 Task: Open Card Video Performance Review in Board Human Resources Management to Workspace Content Marketing Agencies and add a team member Softage.1@softage.net, a label Orange, a checklist Mixology, an attachment from Trello, a color Orange and finally, add a card description 'Conduct team training session on effective conflict management and resolution' and a comment 'Given the potential complexity of this task, let us ensure that we have a clear plan and process in place before beginning.'. Add a start date 'Jan 01, 1900' with a due date 'Jan 08, 1900'
Action: Mouse moved to (225, 169)
Screenshot: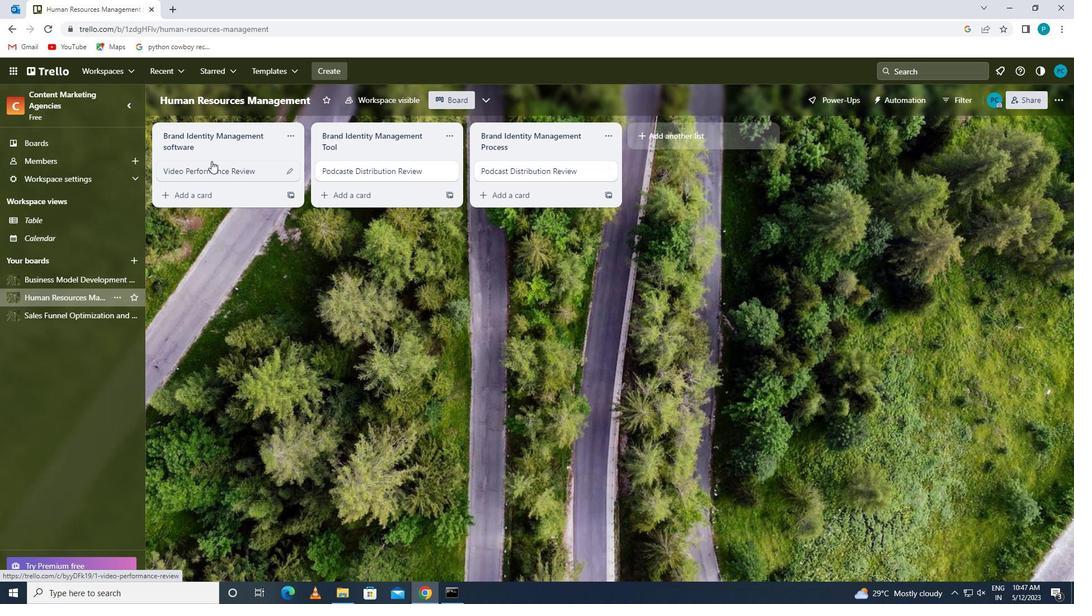 
Action: Mouse pressed left at (225, 169)
Screenshot: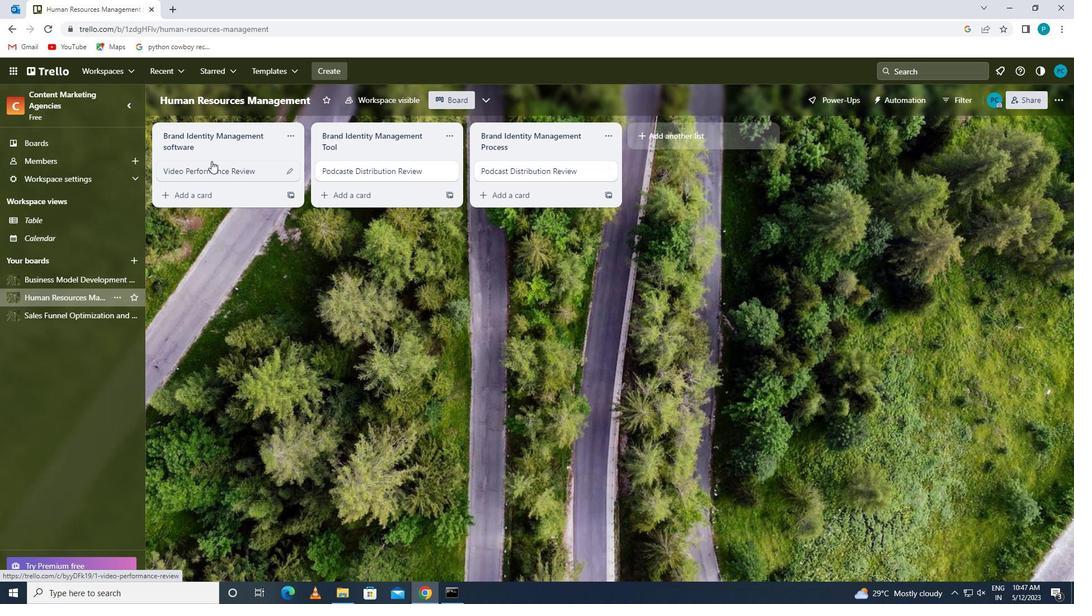 
Action: Mouse moved to (659, 156)
Screenshot: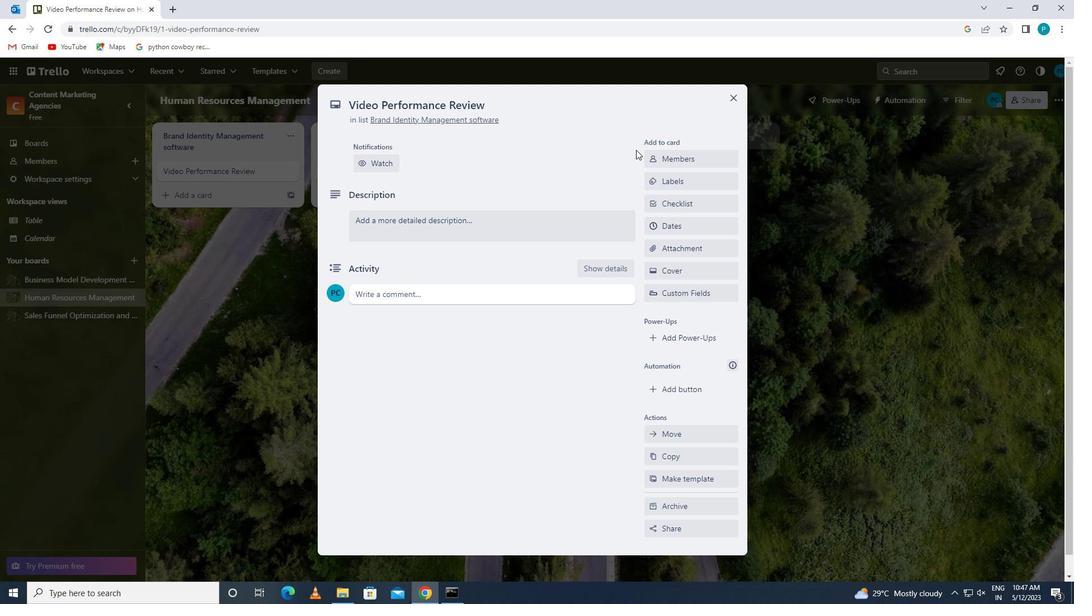 
Action: Mouse pressed left at (659, 156)
Screenshot: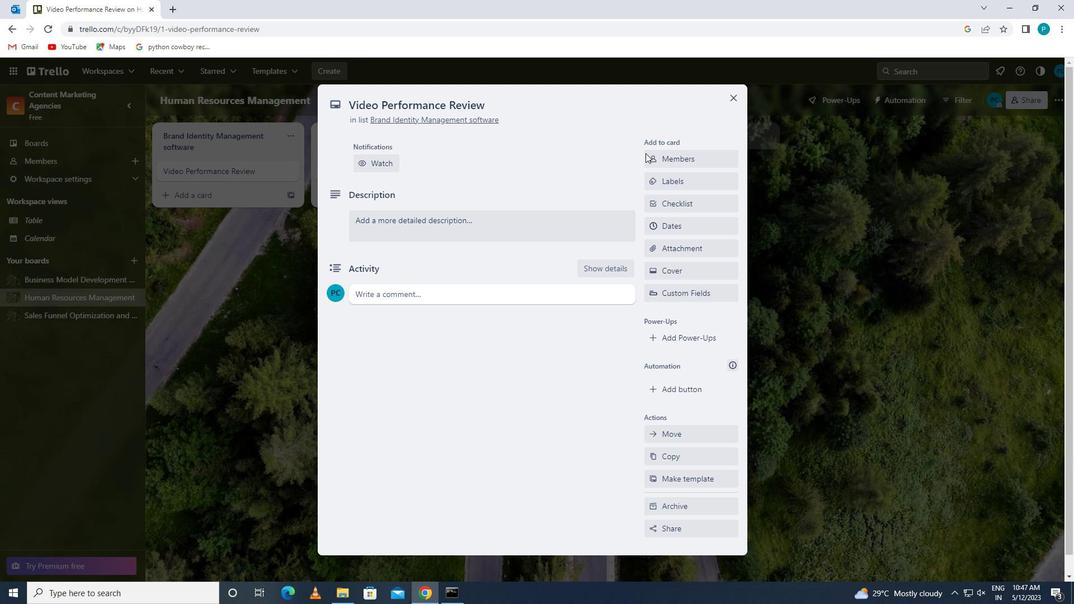 
Action: Mouse moved to (656, 212)
Screenshot: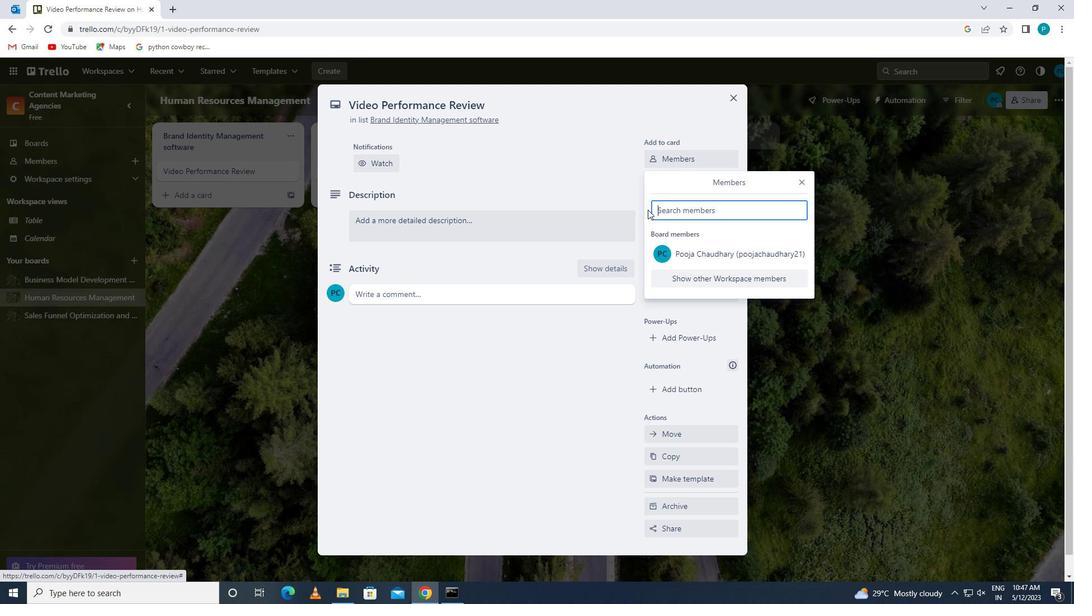 
Action: Mouse pressed left at (656, 212)
Screenshot: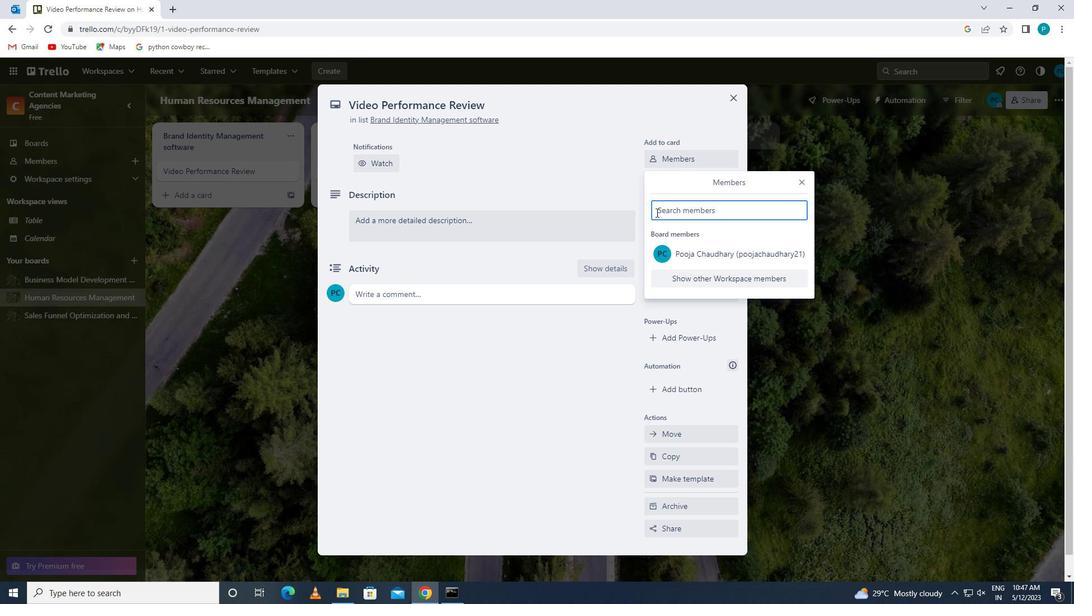 
Action: Key pressed <Key.caps_lock>s<Key.caps_lock>oftage.1
Screenshot: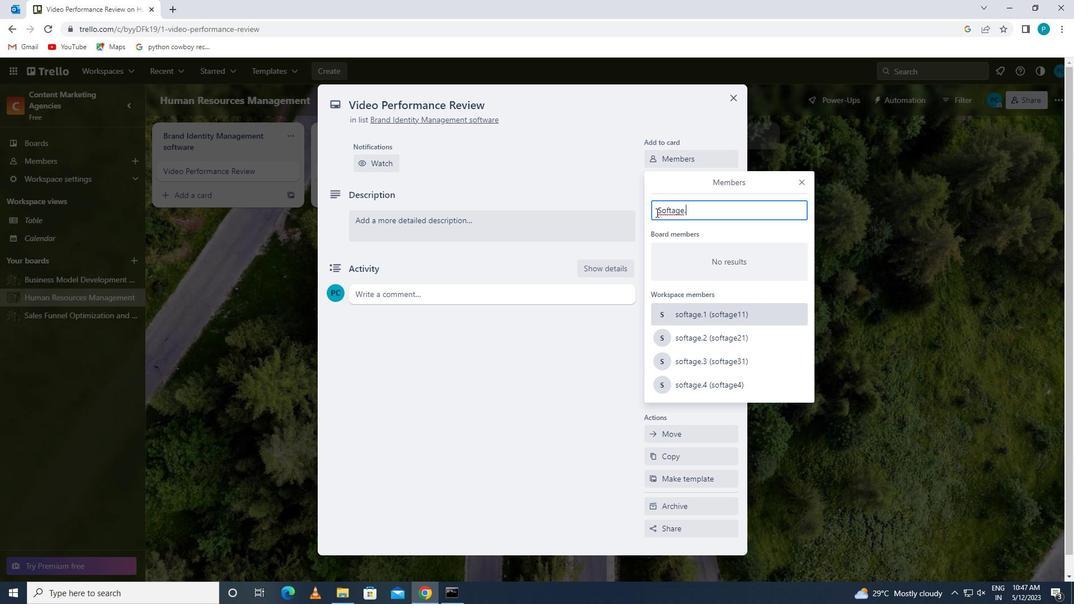 
Action: Mouse moved to (714, 315)
Screenshot: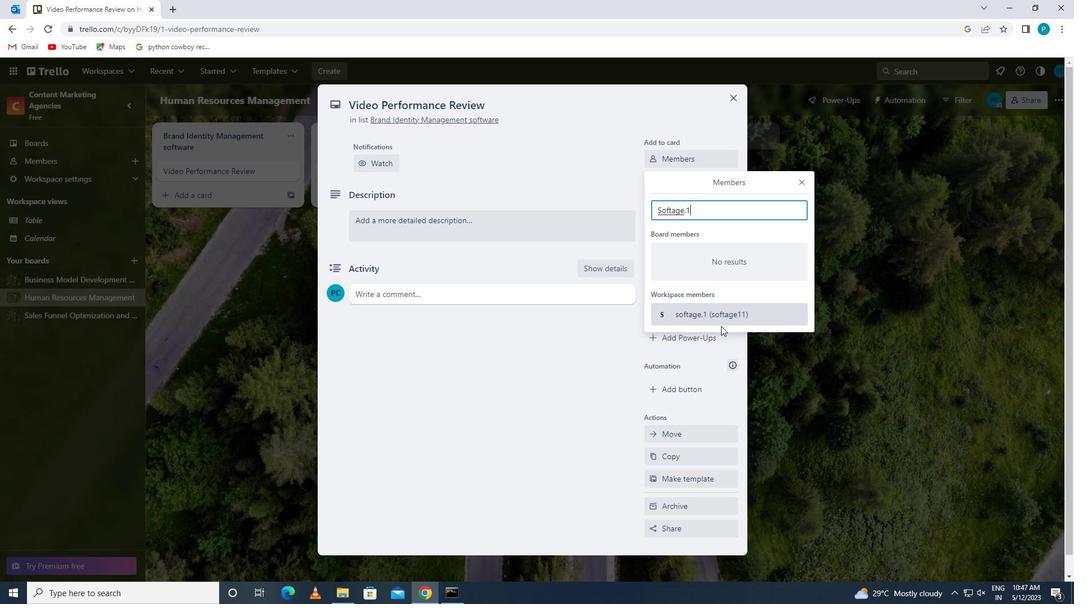 
Action: Mouse pressed left at (714, 315)
Screenshot: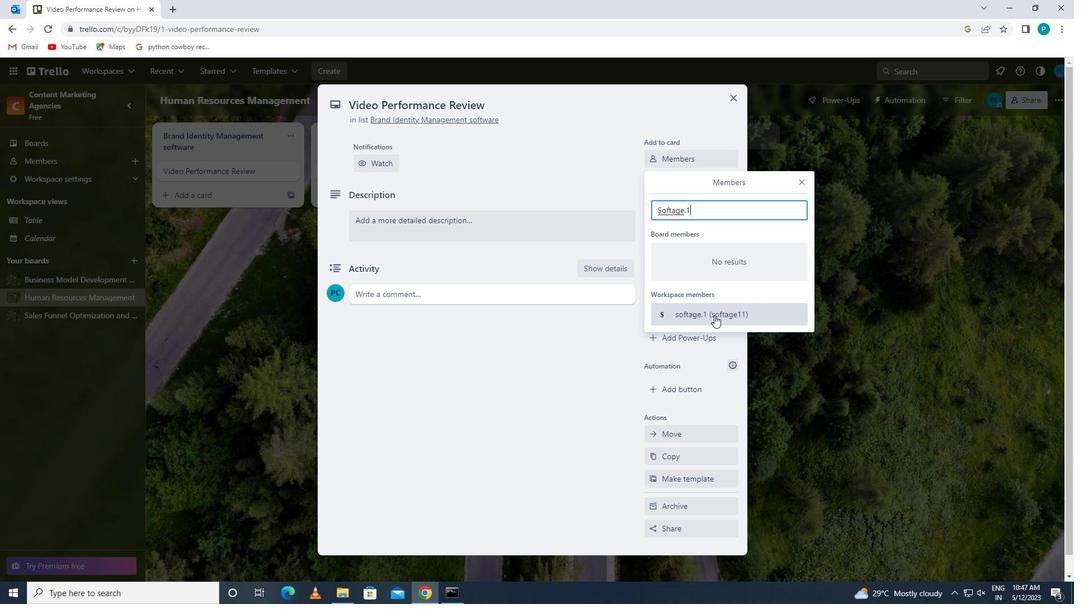 
Action: Mouse moved to (800, 181)
Screenshot: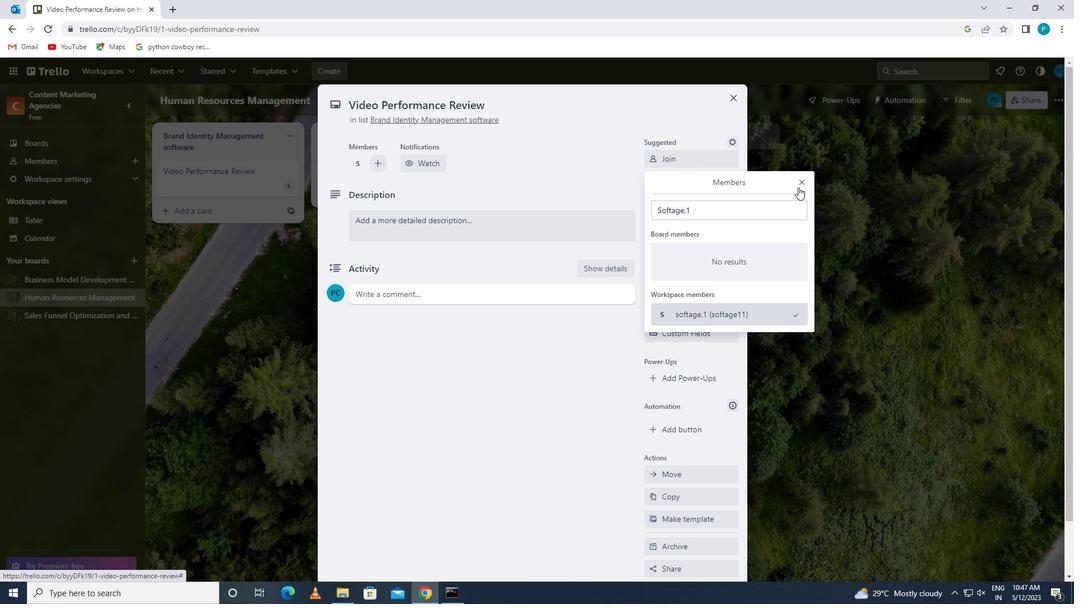 
Action: Mouse pressed left at (800, 181)
Screenshot: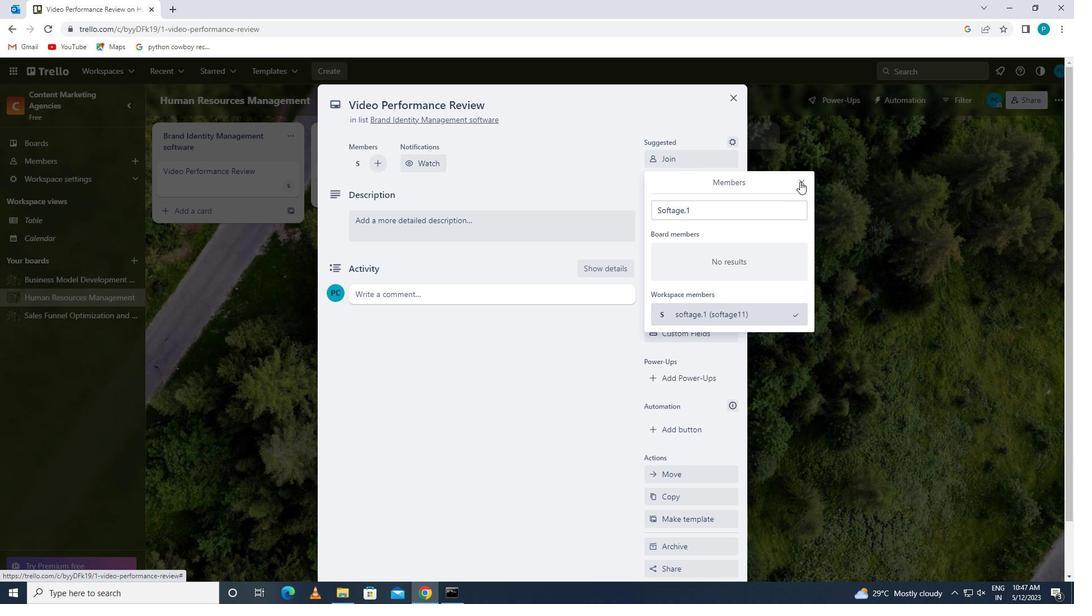 
Action: Mouse moved to (687, 223)
Screenshot: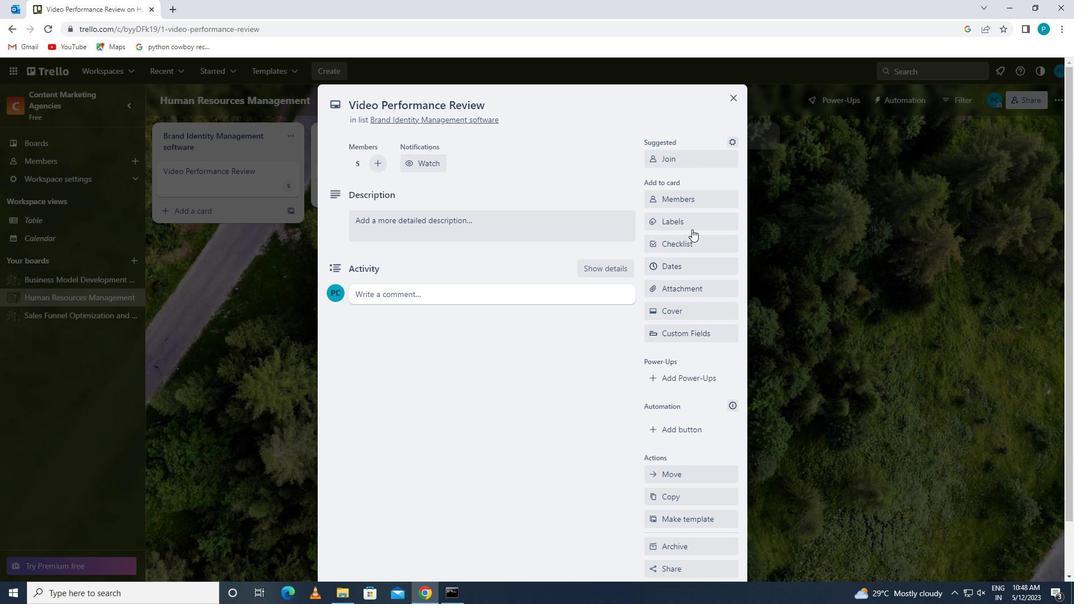 
Action: Mouse pressed left at (687, 223)
Screenshot: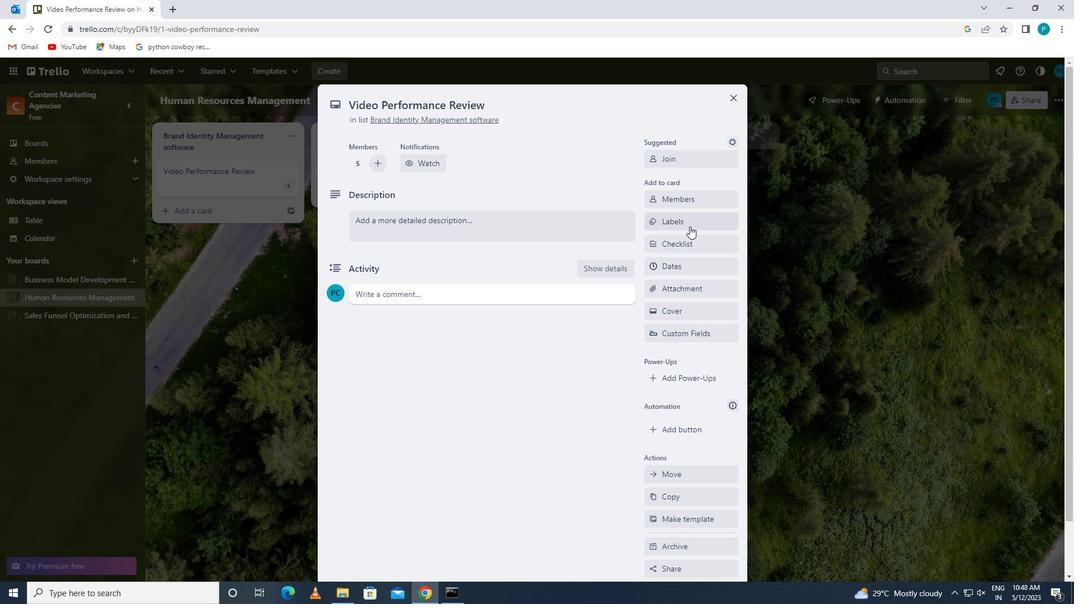 
Action: Mouse moved to (726, 450)
Screenshot: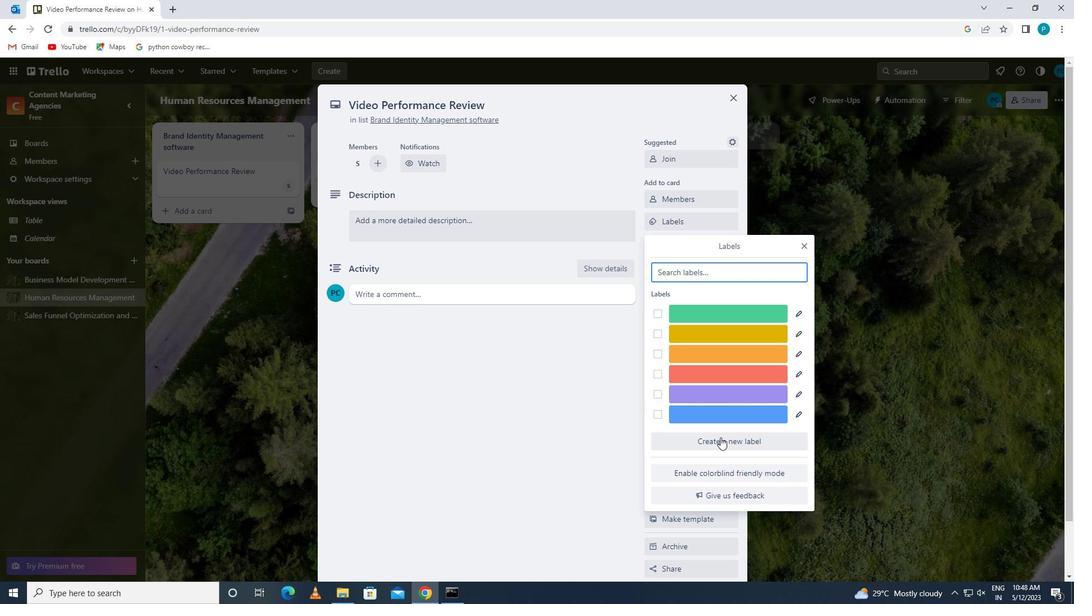 
Action: Mouse pressed left at (726, 450)
Screenshot: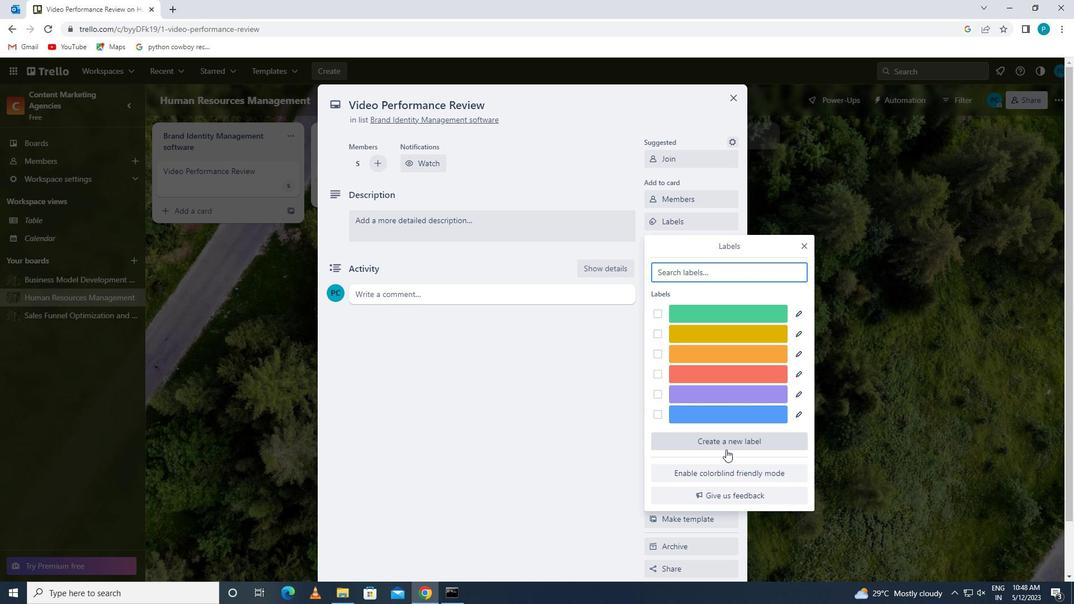 
Action: Mouse moved to (723, 405)
Screenshot: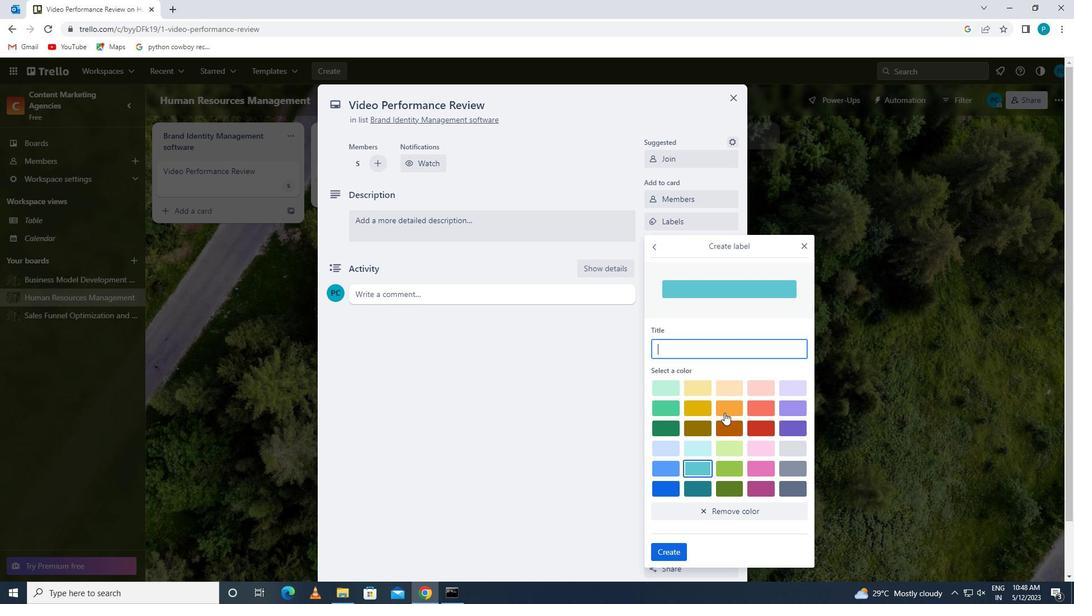 
Action: Mouse pressed left at (723, 405)
Screenshot: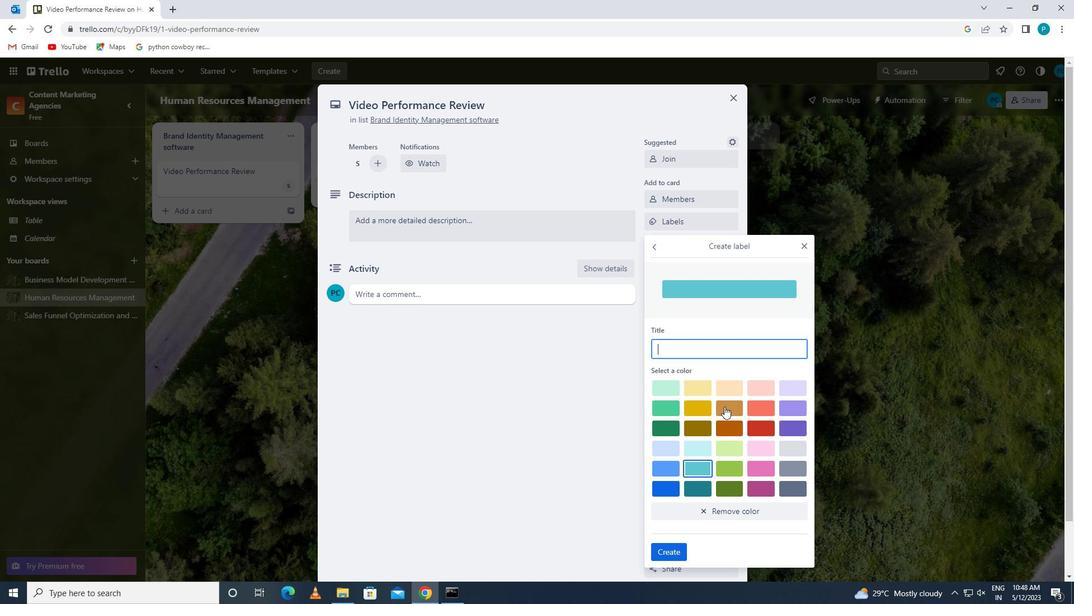 
Action: Mouse moved to (666, 547)
Screenshot: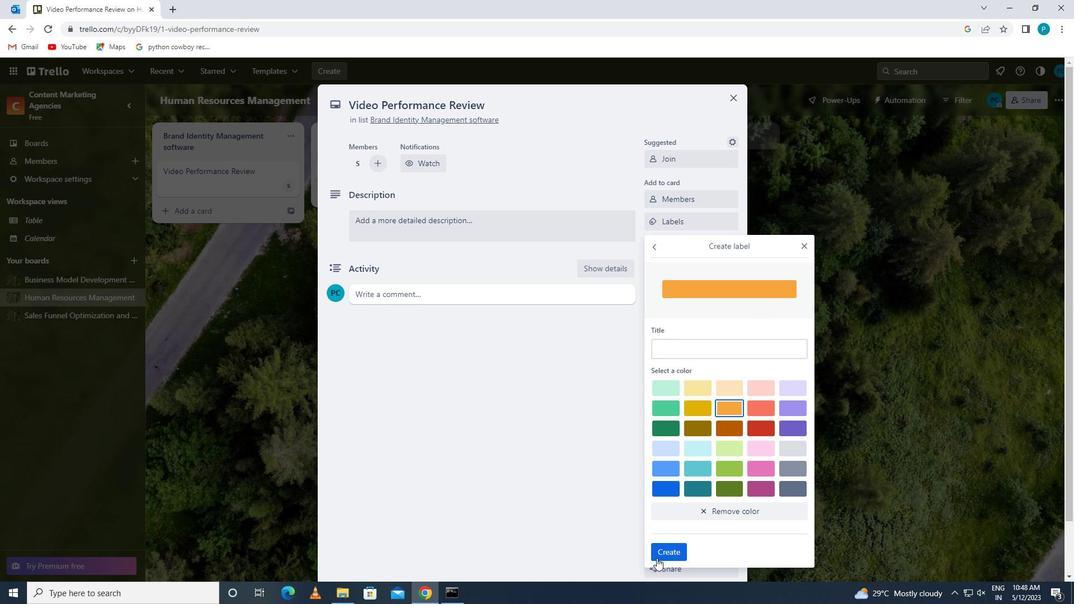 
Action: Mouse pressed left at (666, 547)
Screenshot: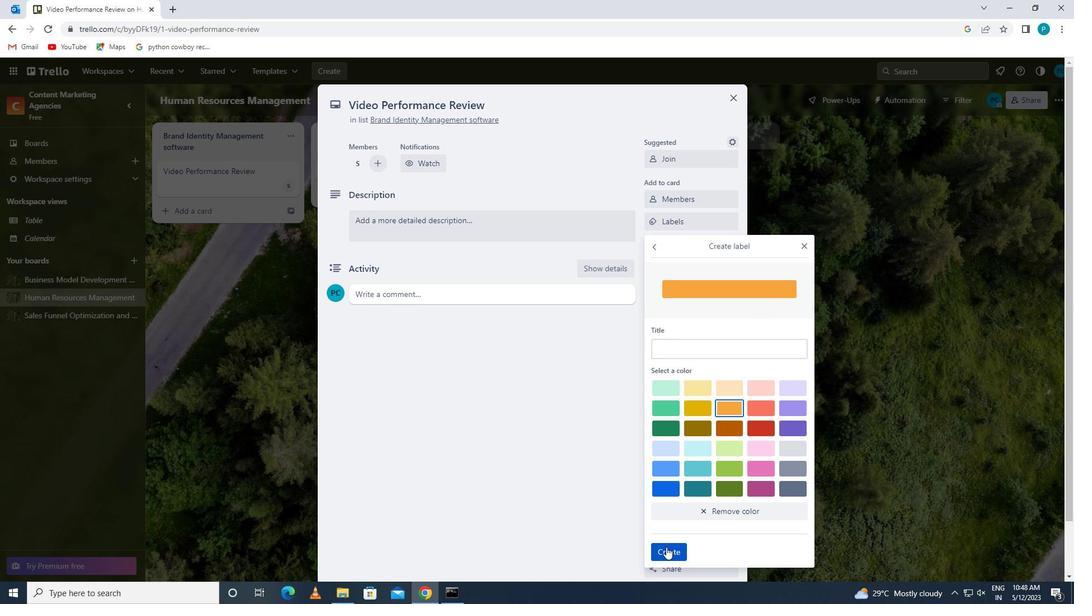 
Action: Mouse moved to (801, 244)
Screenshot: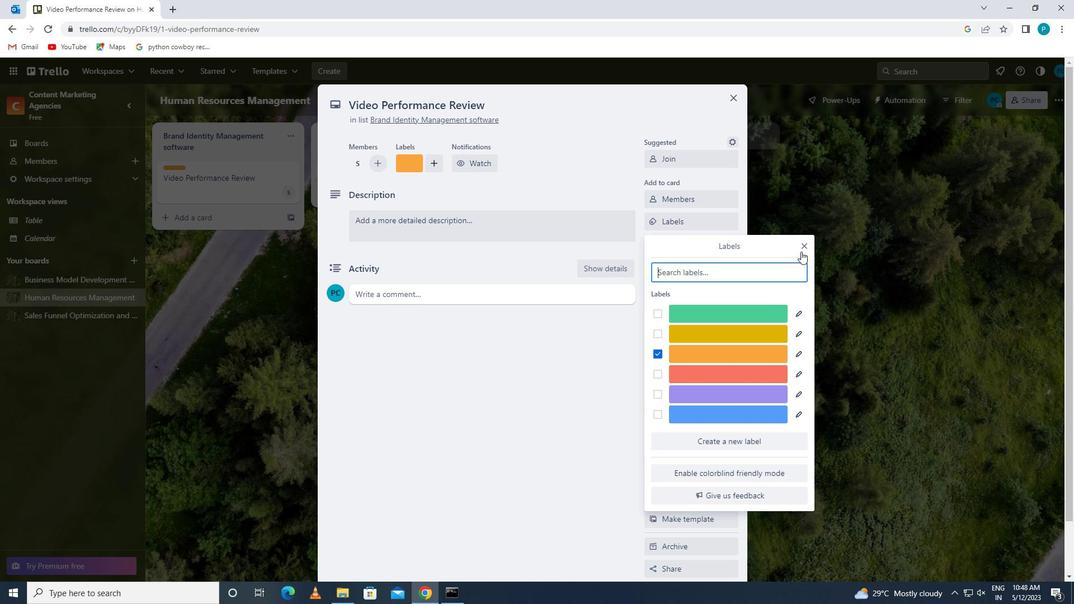
Action: Mouse pressed left at (801, 244)
Screenshot: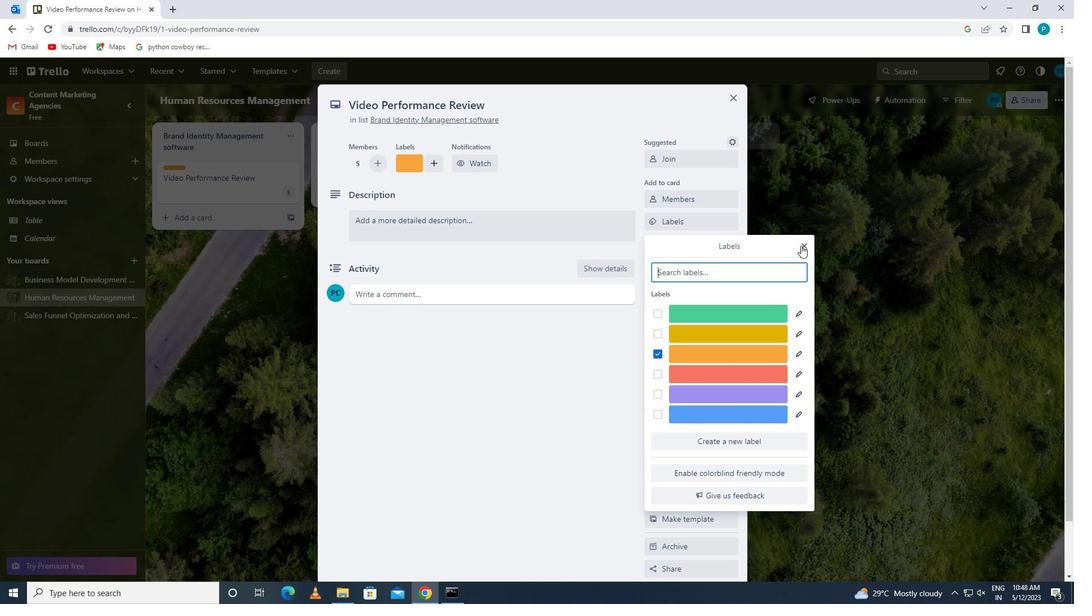 
Action: Mouse moved to (661, 243)
Screenshot: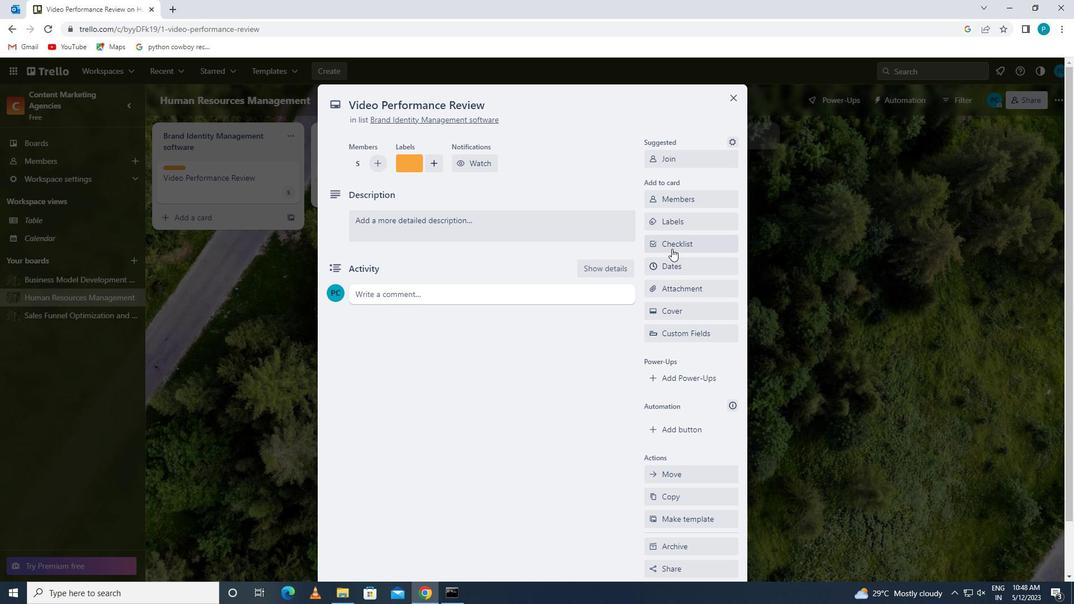 
Action: Mouse pressed left at (661, 243)
Screenshot: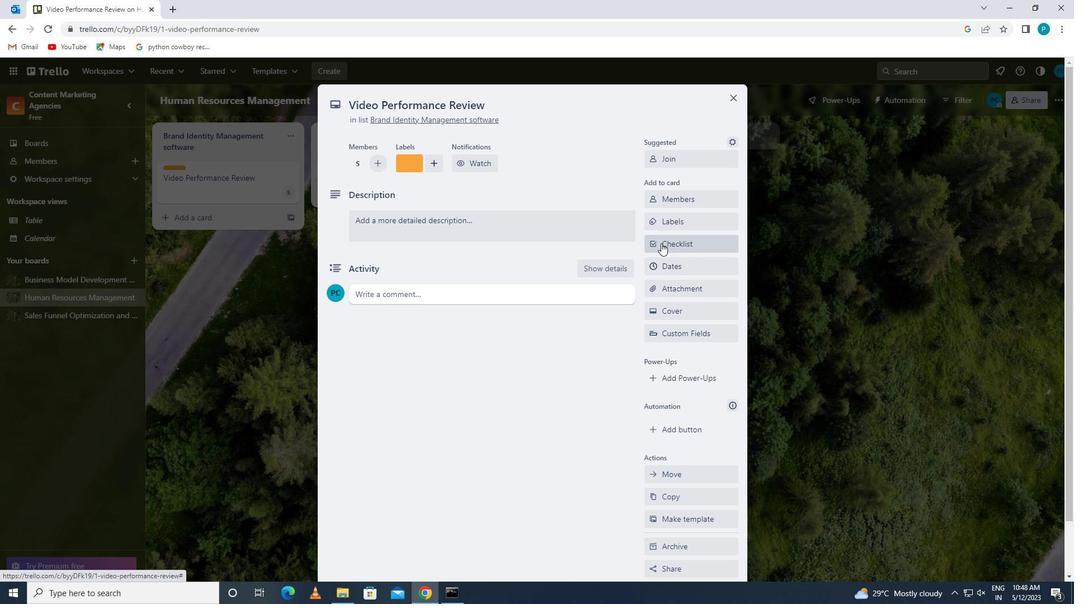 
Action: Key pressed <Key.caps_lock>m<Key.caps_lock>ixology
Screenshot: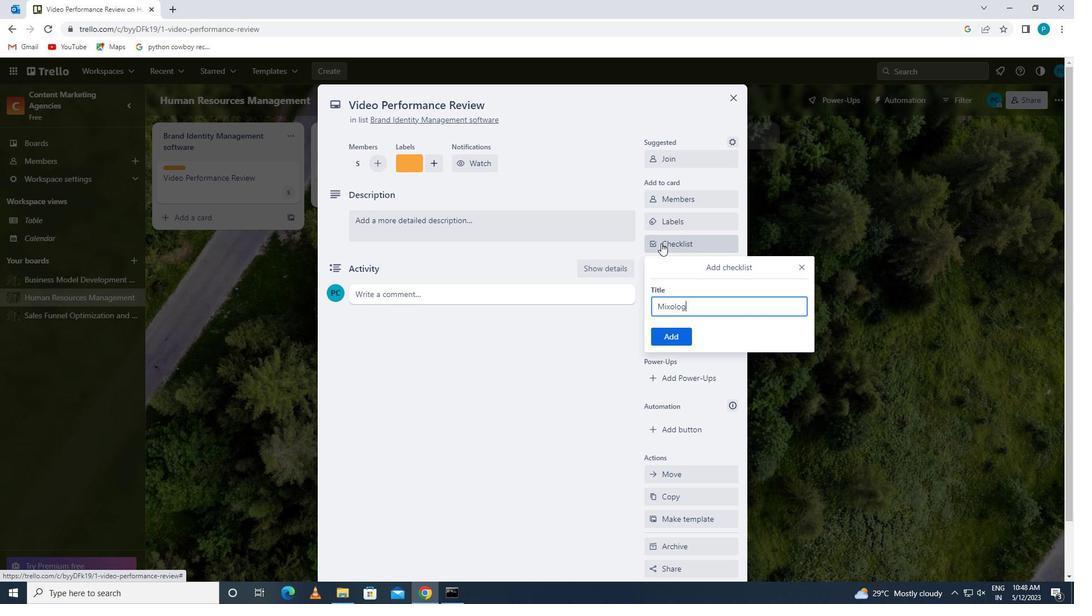 
Action: Mouse moved to (673, 335)
Screenshot: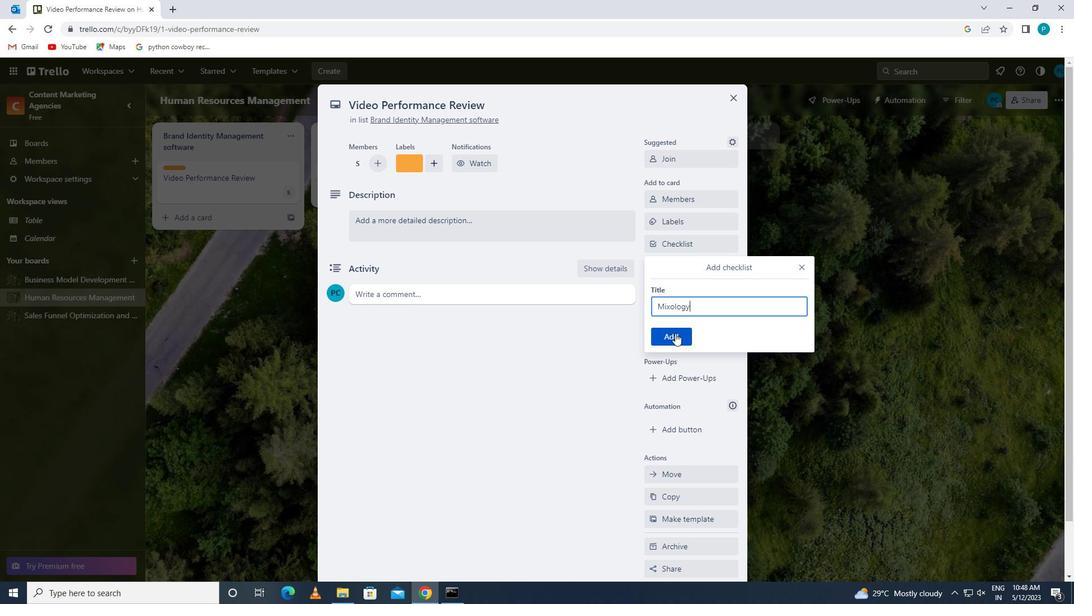 
Action: Mouse pressed left at (673, 335)
Screenshot: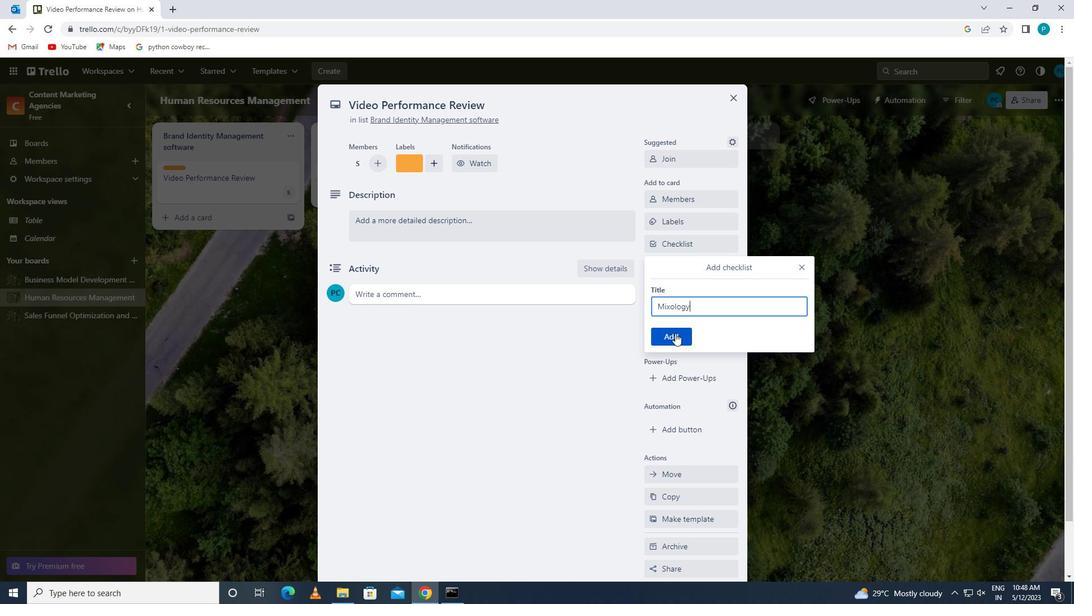 
Action: Mouse moved to (675, 290)
Screenshot: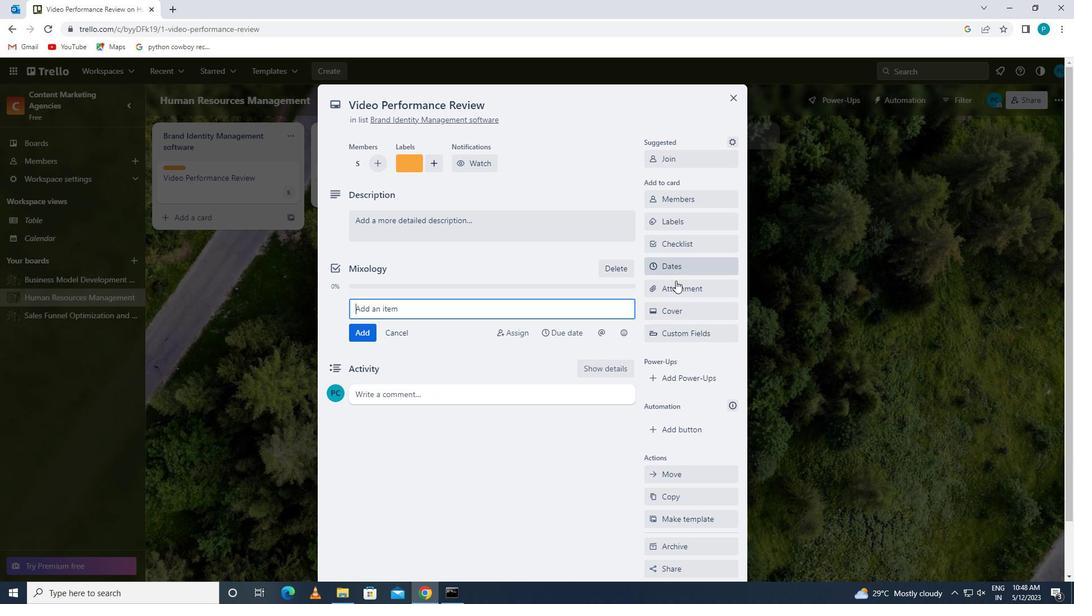 
Action: Mouse pressed left at (675, 290)
Screenshot: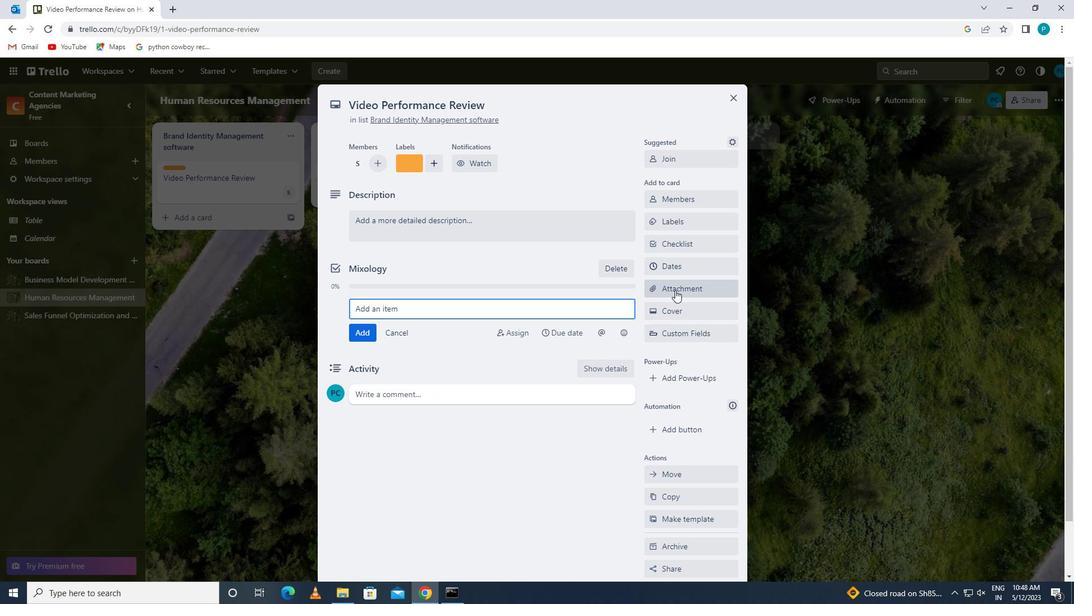 
Action: Mouse moved to (671, 359)
Screenshot: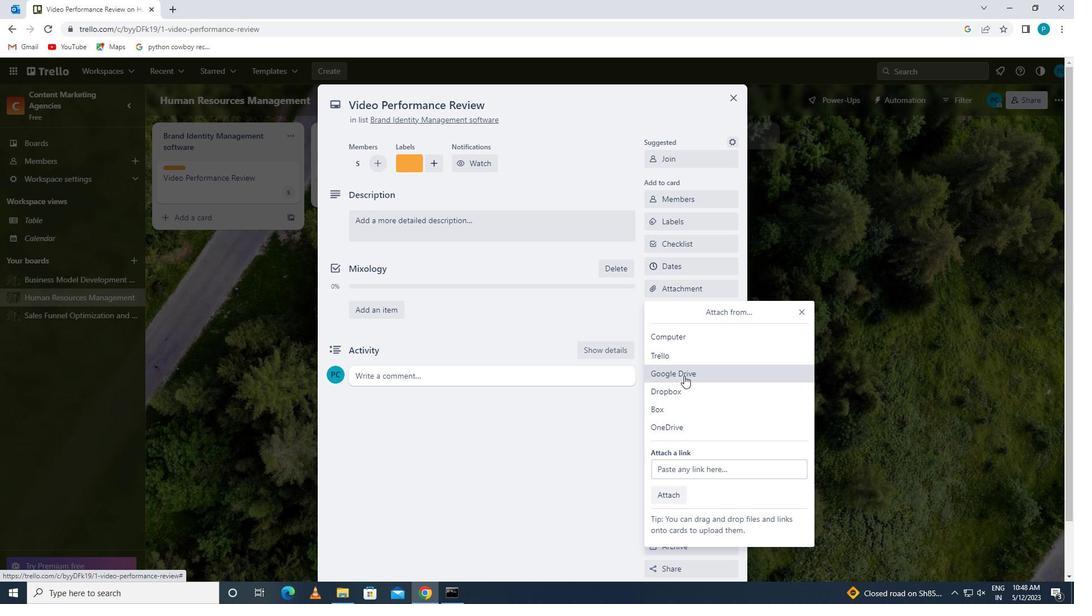 
Action: Mouse pressed left at (671, 359)
Screenshot: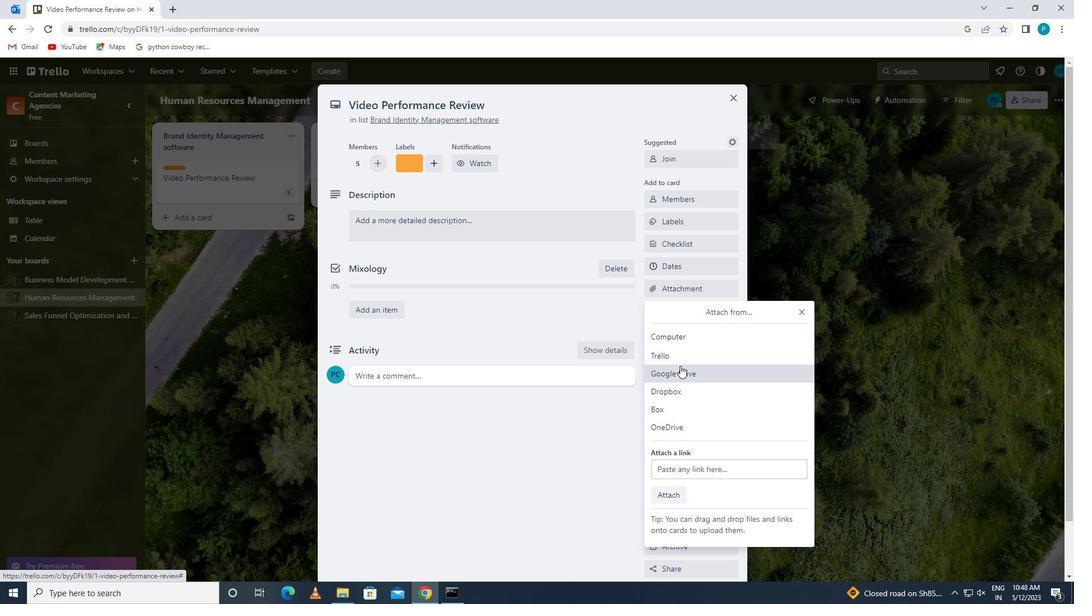 
Action: Mouse moved to (676, 405)
Screenshot: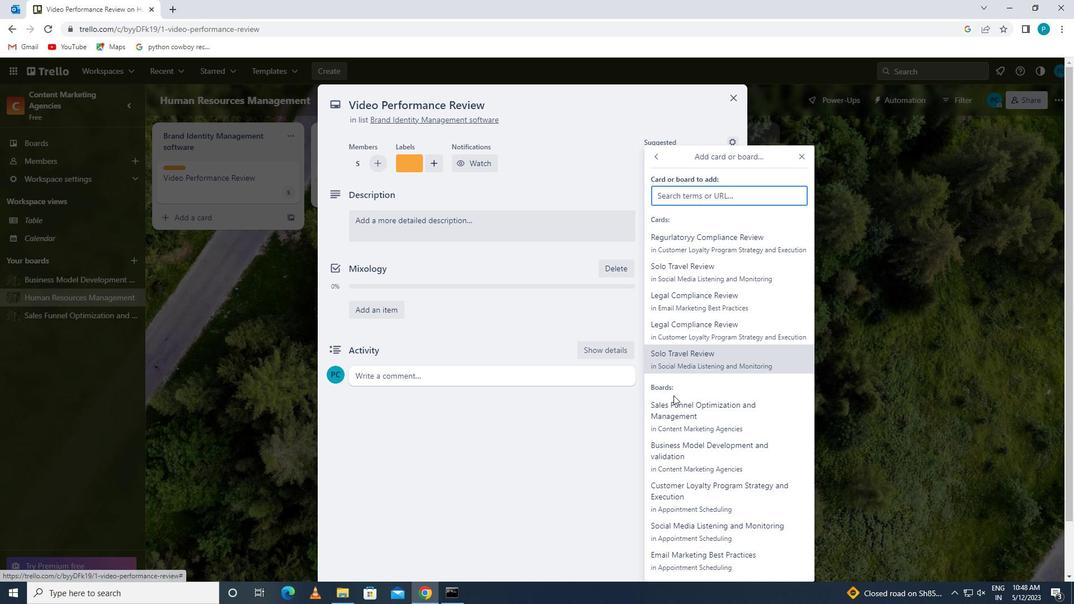 
Action: Mouse pressed left at (676, 405)
Screenshot: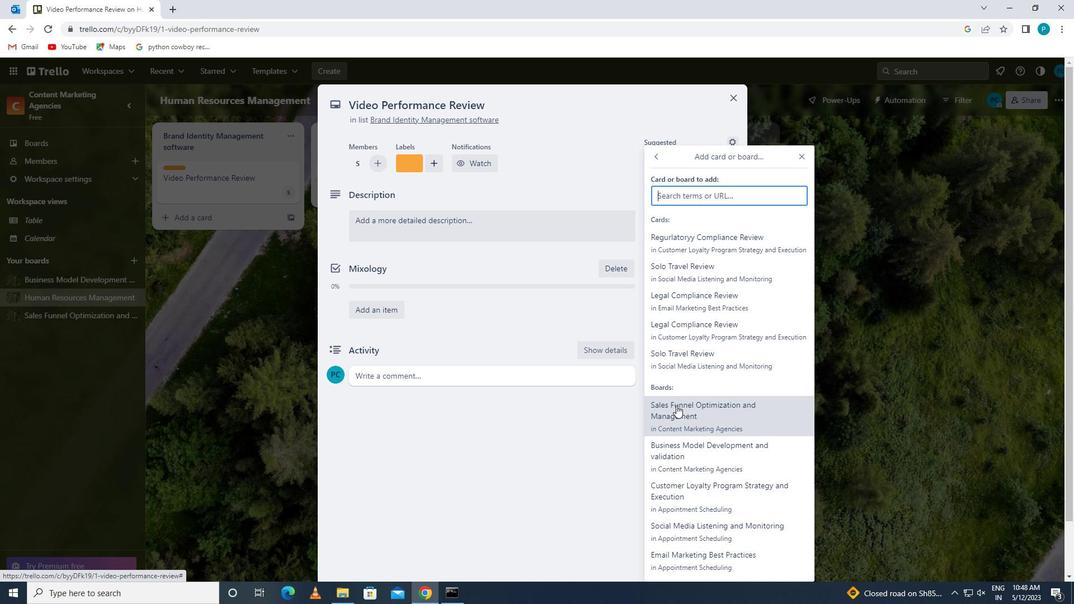 
Action: Mouse moved to (725, 319)
Screenshot: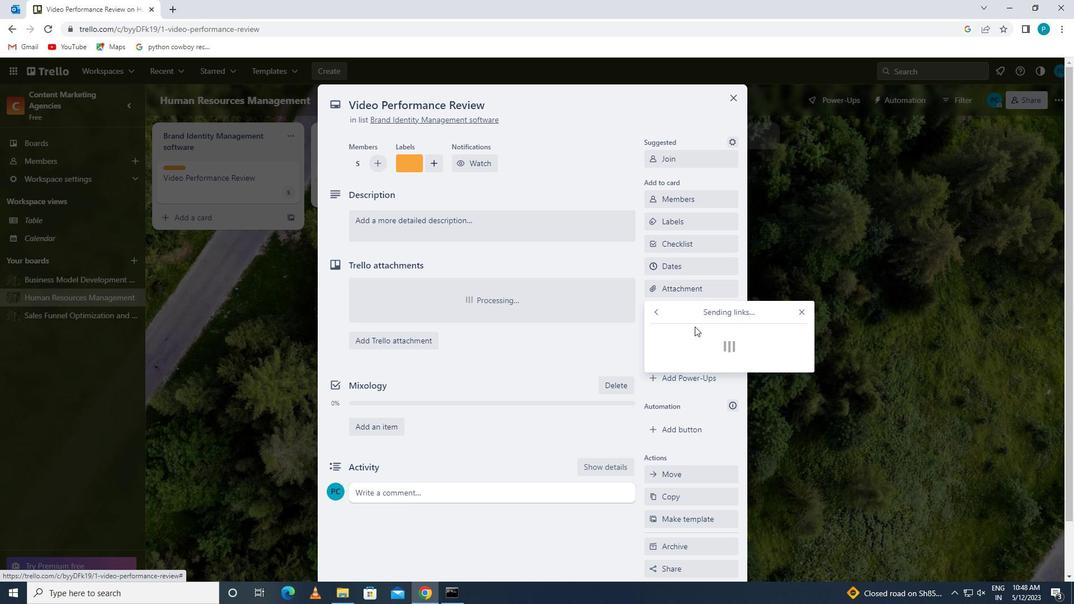 
Action: Mouse pressed left at (725, 319)
Screenshot: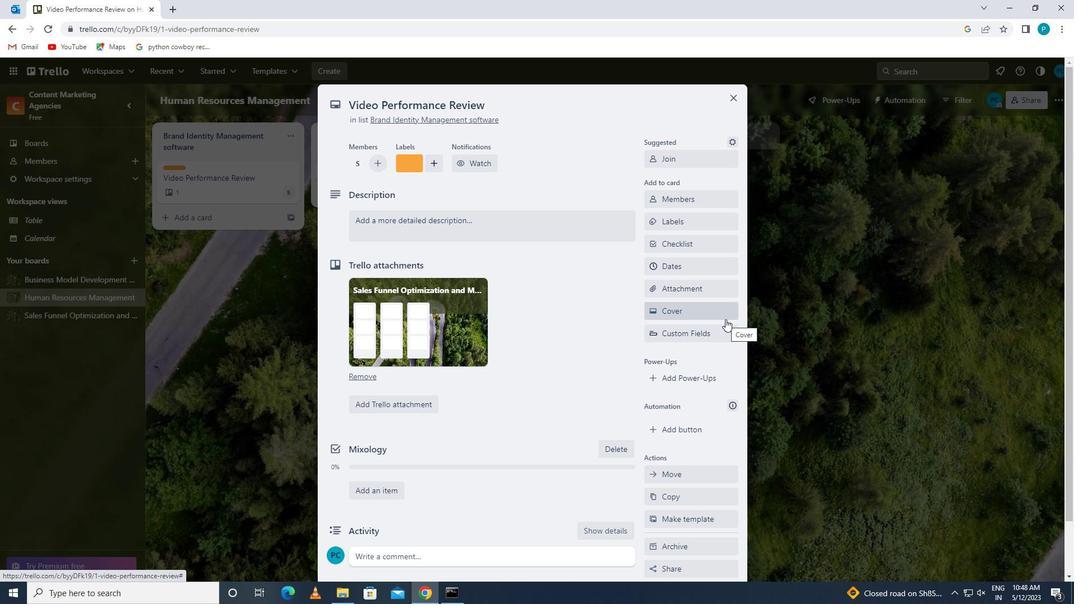 
Action: Mouse moved to (727, 355)
Screenshot: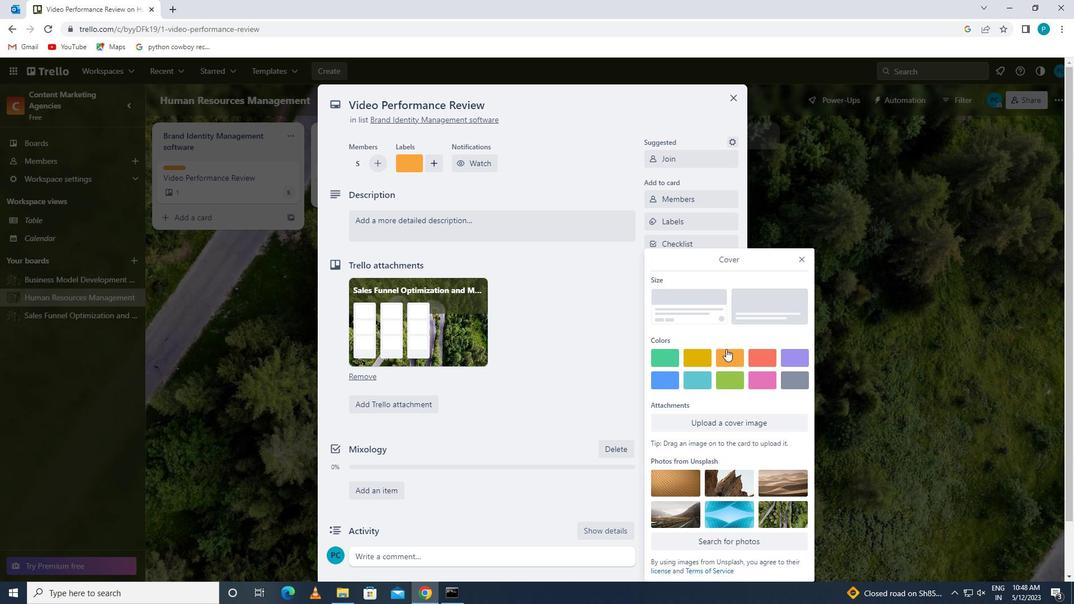 
Action: Mouse pressed left at (727, 355)
Screenshot: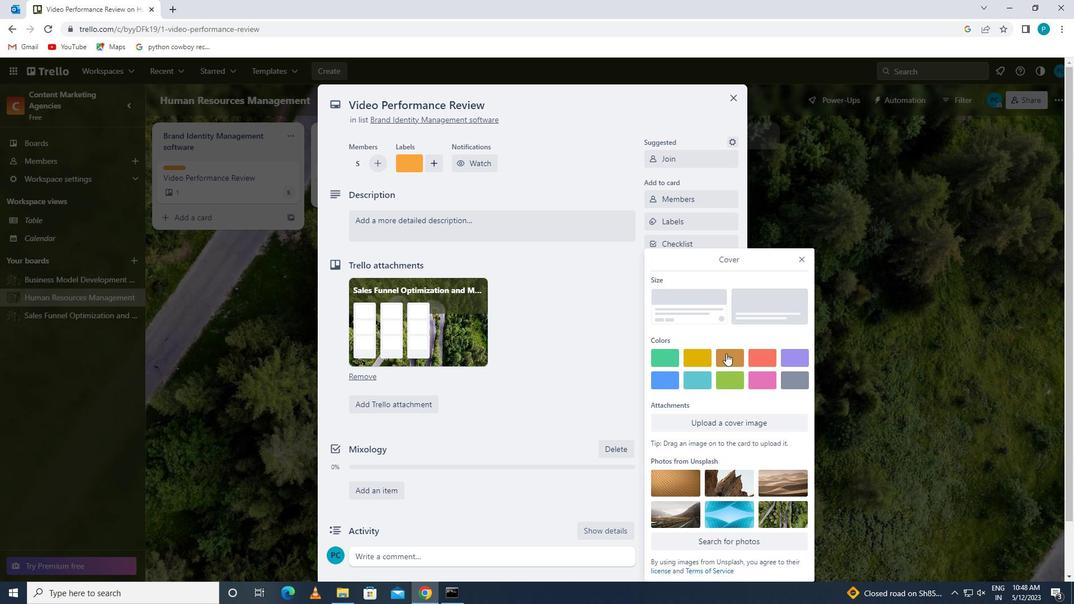 
Action: Mouse moved to (800, 239)
Screenshot: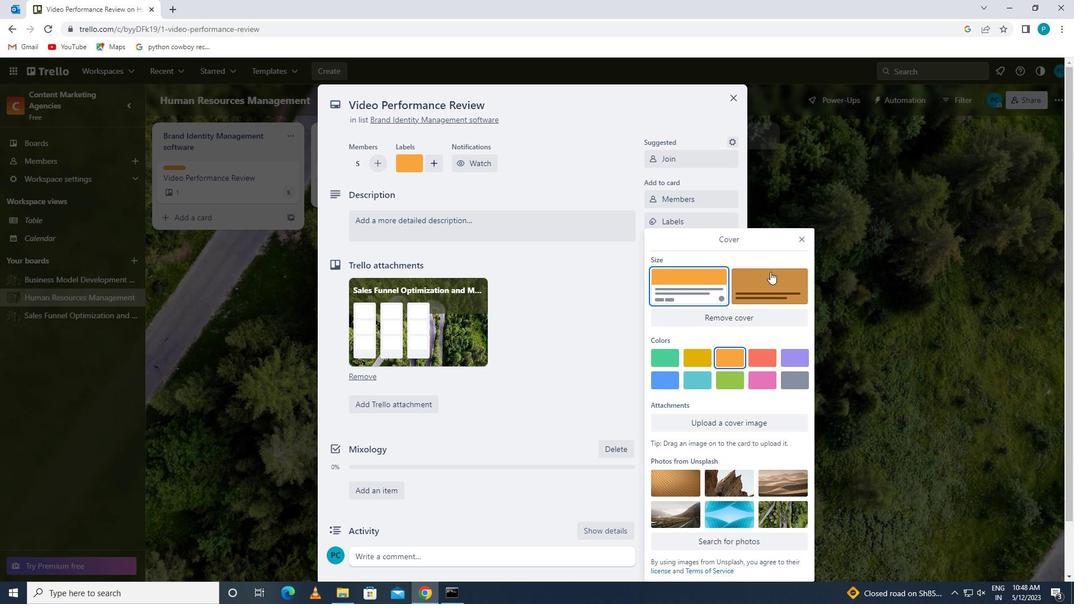 
Action: Mouse pressed left at (800, 239)
Screenshot: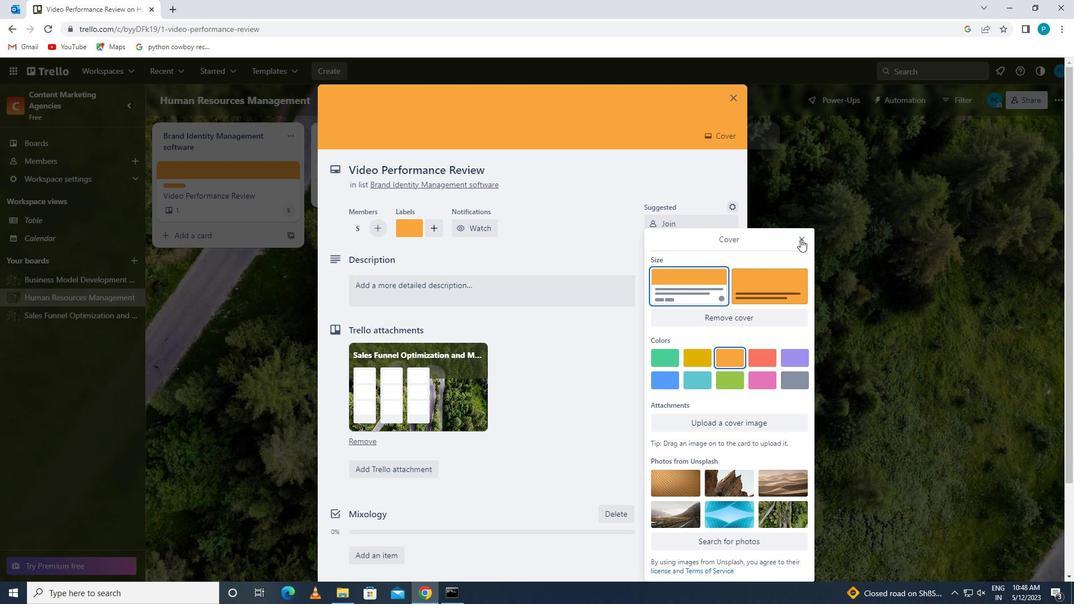 
Action: Mouse moved to (519, 293)
Screenshot: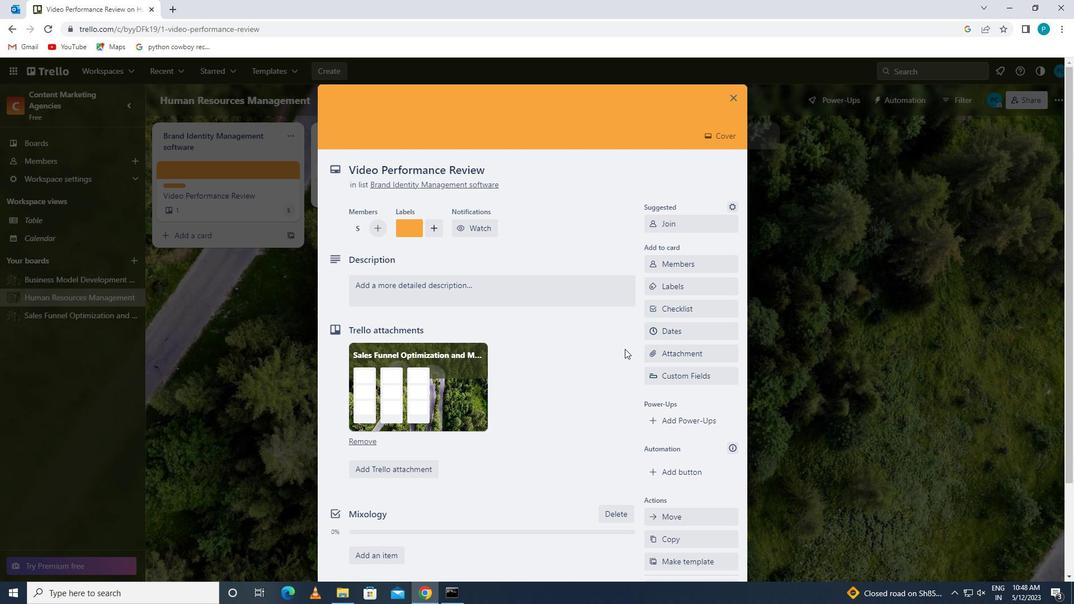 
Action: Mouse pressed left at (519, 293)
Screenshot: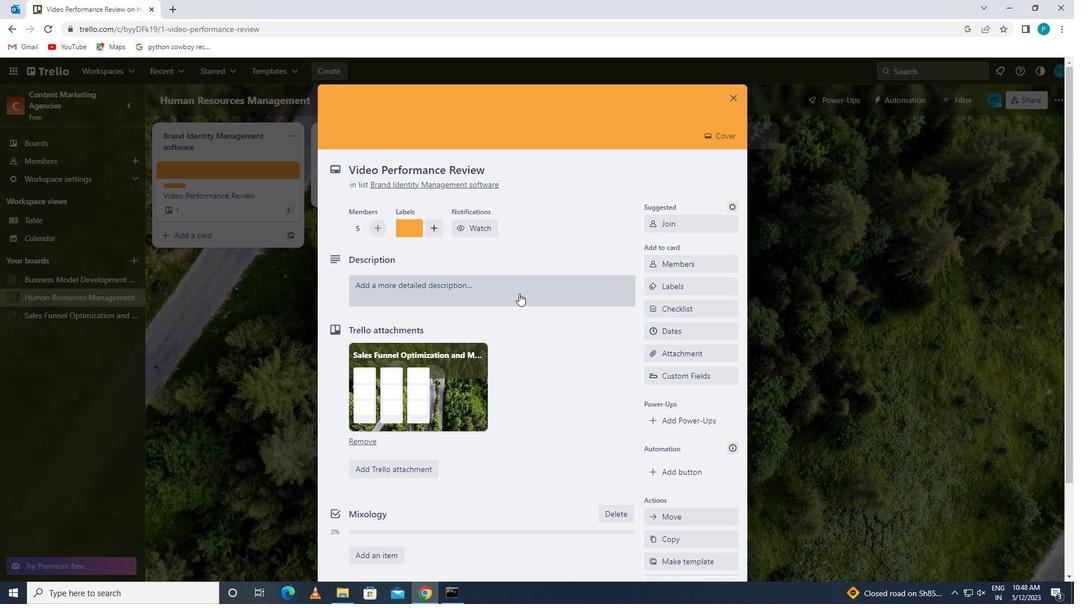 
Action: Key pressed <Key.caps_lock>c<Key.caps_lock>onduct<Key.space><Key.caps_lock><Key.caps_lock>team<Key.space>training<Key.space>session<Key.space>obn<Key.backspace><Key.backspace>n<Key.space>effective<Key.space>conflict<Key.space>management<Key.space>an<Key.space>rs<Key.backspace>esoltu<Key.backspace><Key.backspace>ution
Screenshot: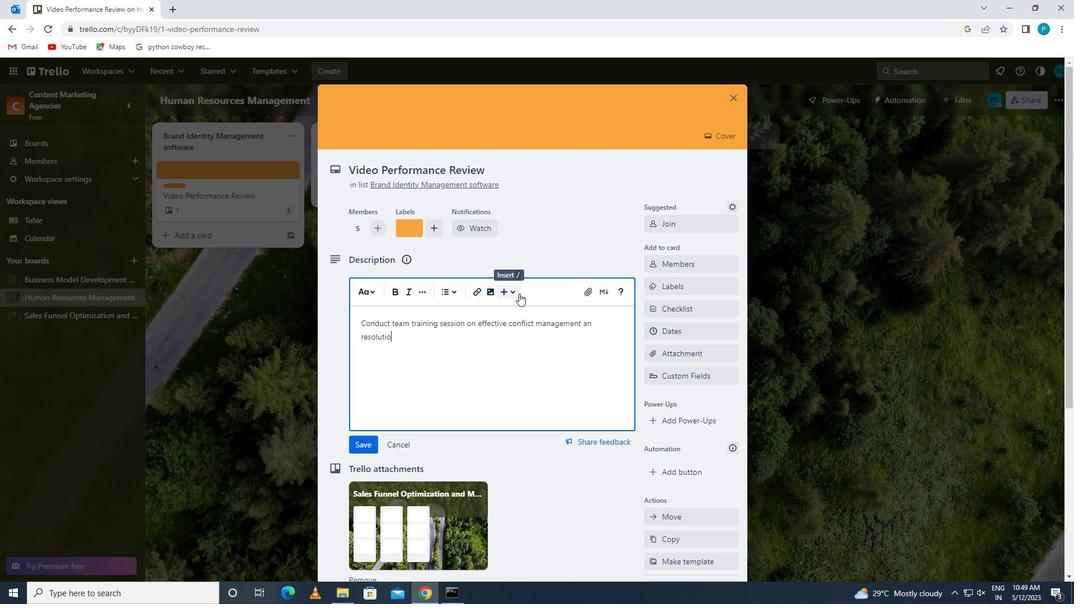 
Action: Mouse moved to (367, 445)
Screenshot: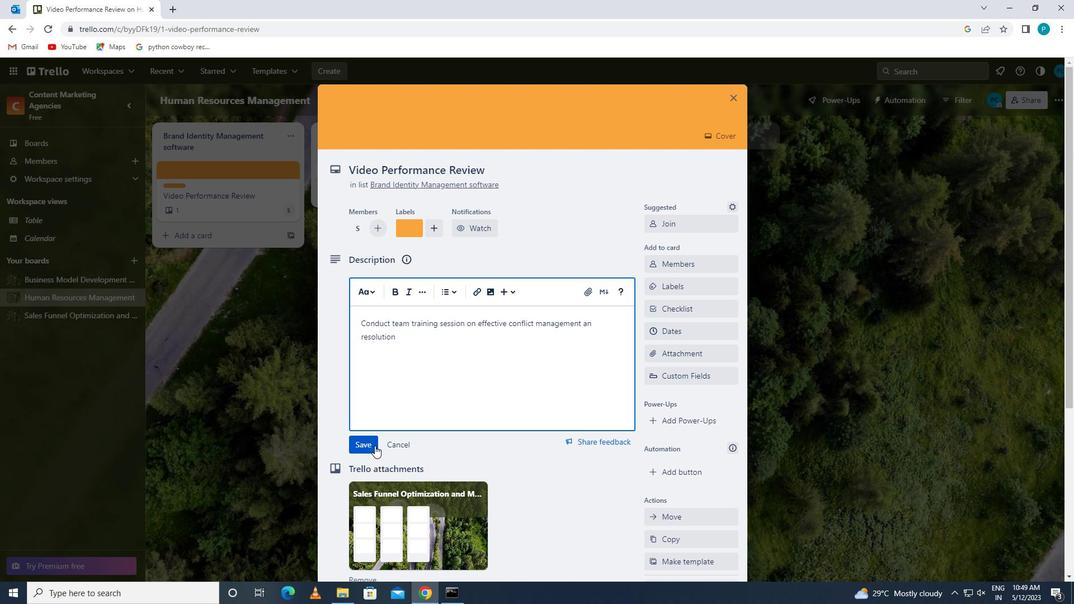 
Action: Mouse pressed left at (367, 445)
Screenshot: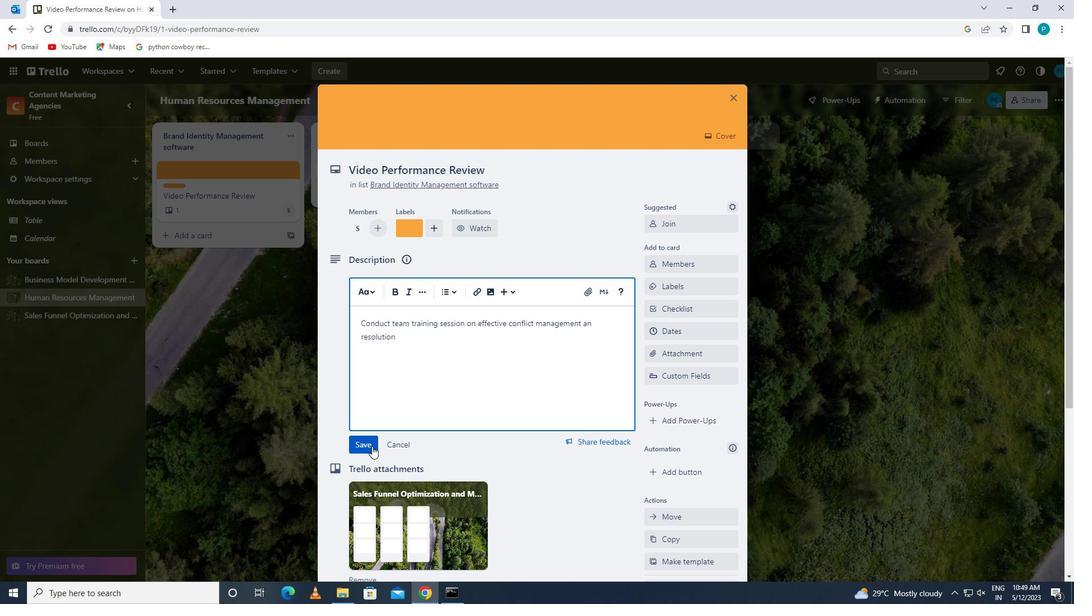 
Action: Mouse scrolled (367, 444) with delta (0, 0)
Screenshot: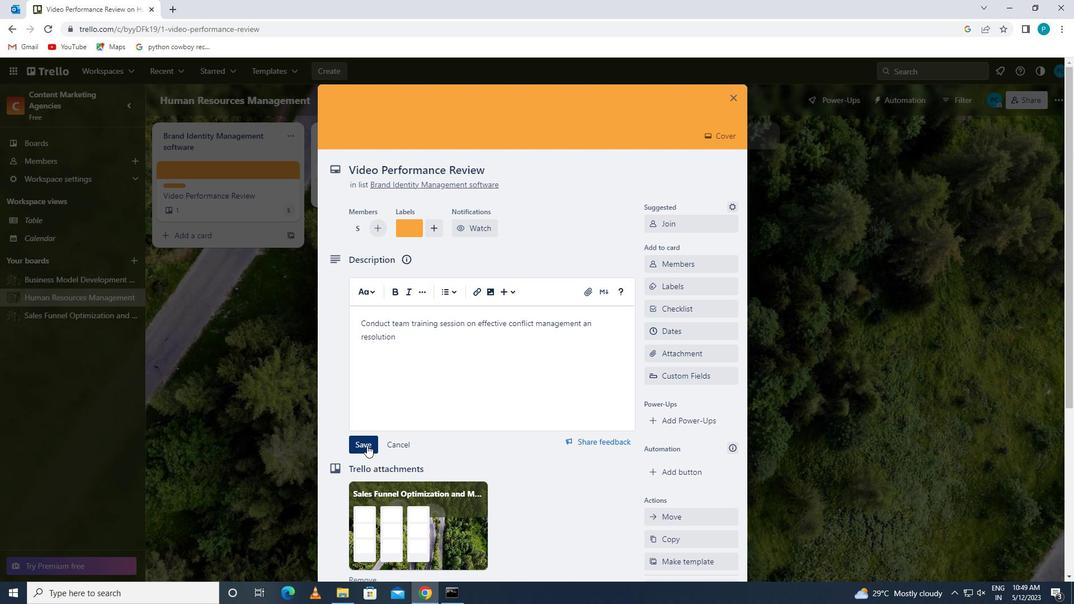 
Action: Mouse scrolled (367, 444) with delta (0, 0)
Screenshot: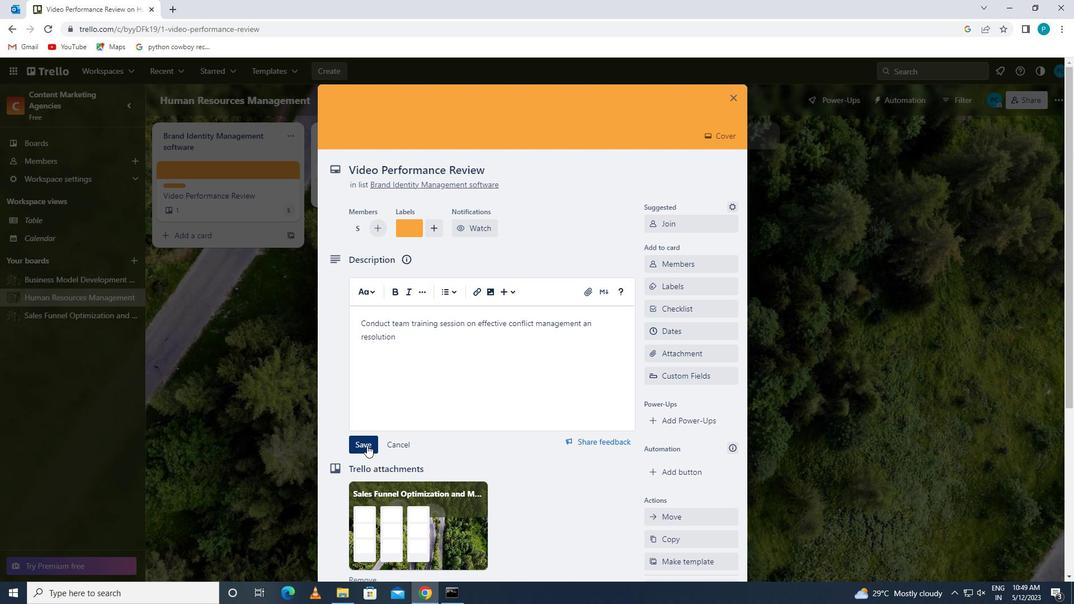 
Action: Mouse scrolled (367, 444) with delta (0, 0)
Screenshot: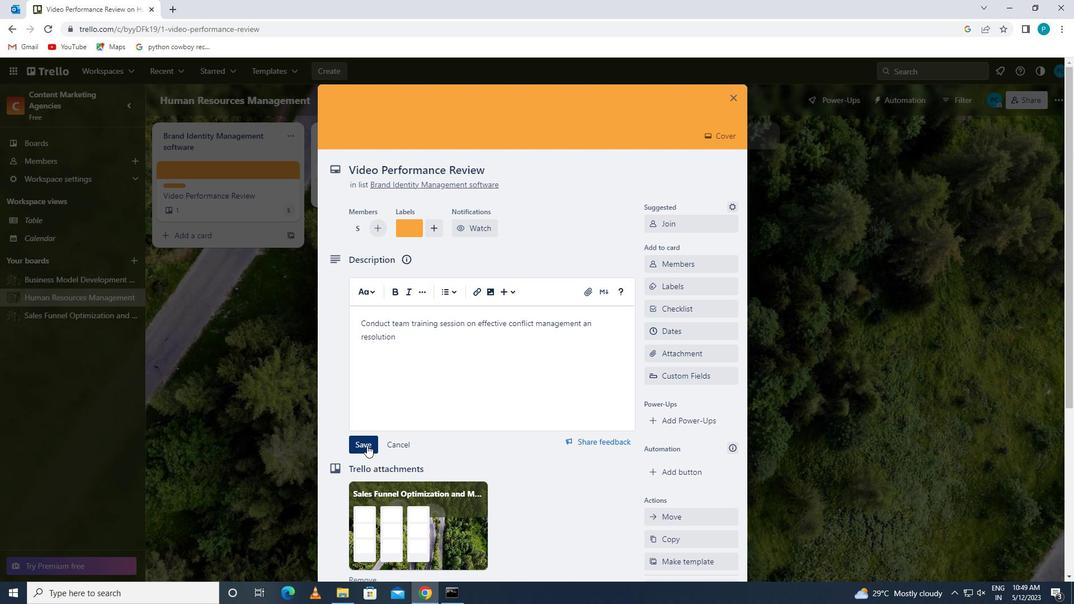 
Action: Mouse moved to (382, 500)
Screenshot: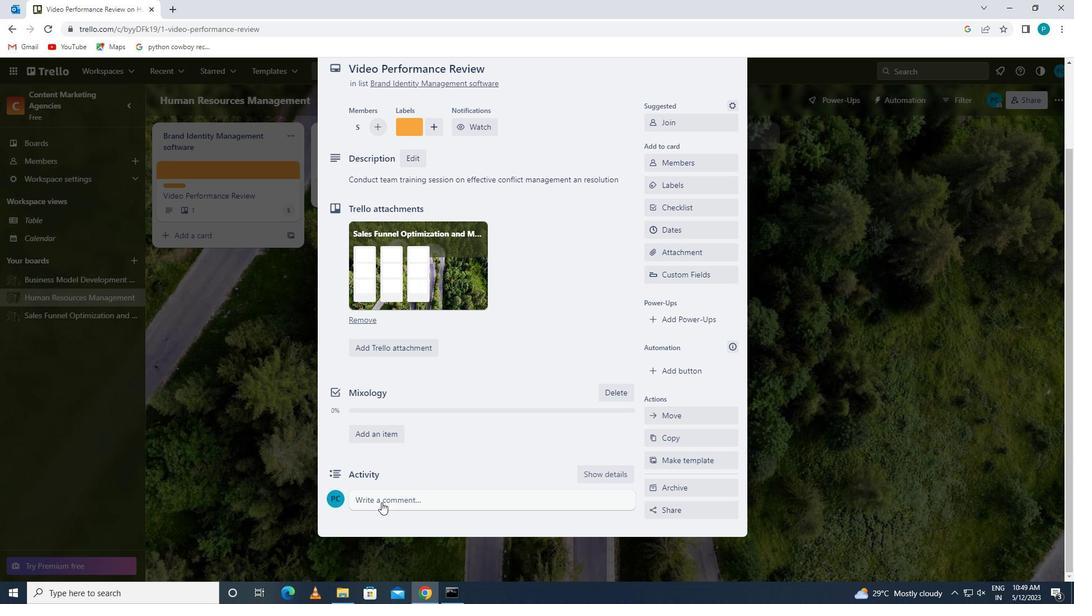 
Action: Mouse pressed left at (382, 500)
Screenshot: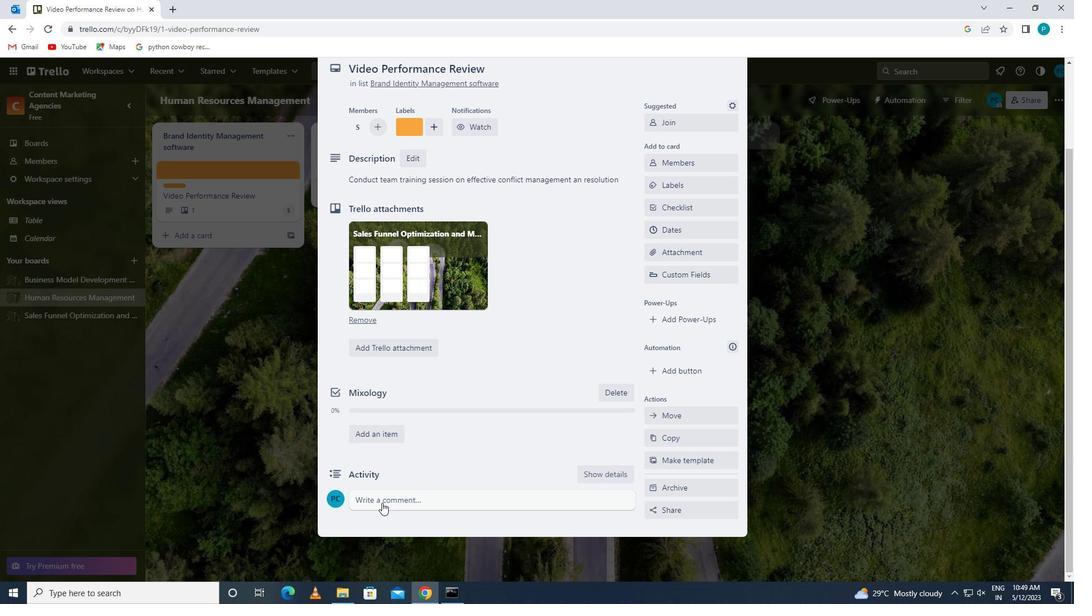 
Action: Key pressed <Key.caps_lock>g<Key.caps_lock>iven<Key.space>the<Key.space>potential<Key.space>complexity<Key.space>of<Key.space>this<Key.space>task,let<Key.space>us<Key.space>ensure<Key.space>that<Key.space>we<Key.space>have<Key.space>a<Key.space>clear<Key.space>plan<Key.space>and<Key.space>procee<Key.backspace>ss<Key.space>in<Key.space>place<Key.space>before<Key.space>begining<Key.backspace><Key.backspace><Key.backspace>ning
Screenshot: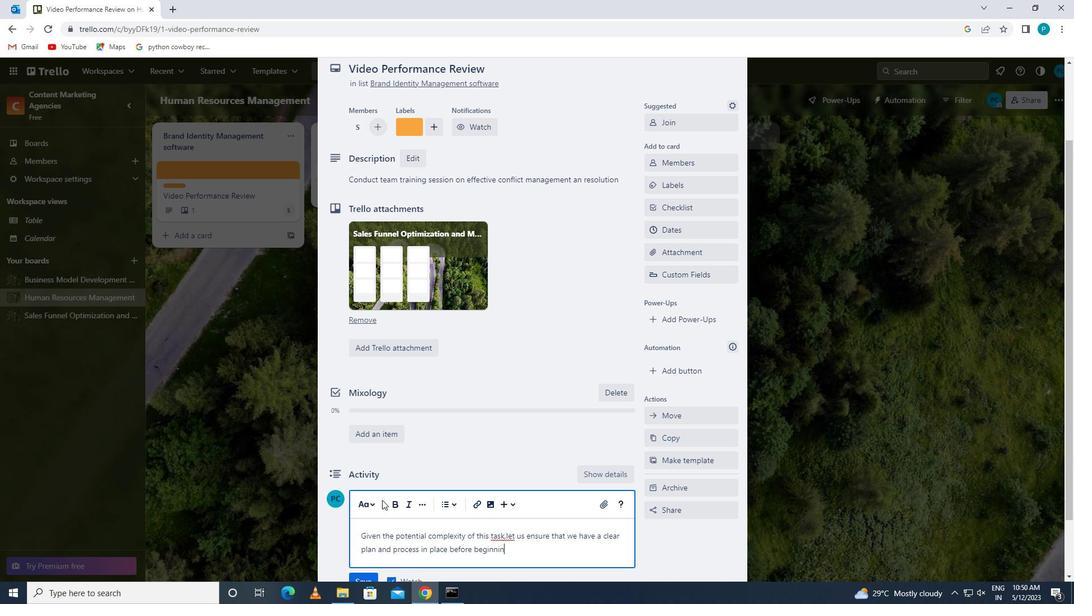 
Action: Mouse moved to (375, 530)
Screenshot: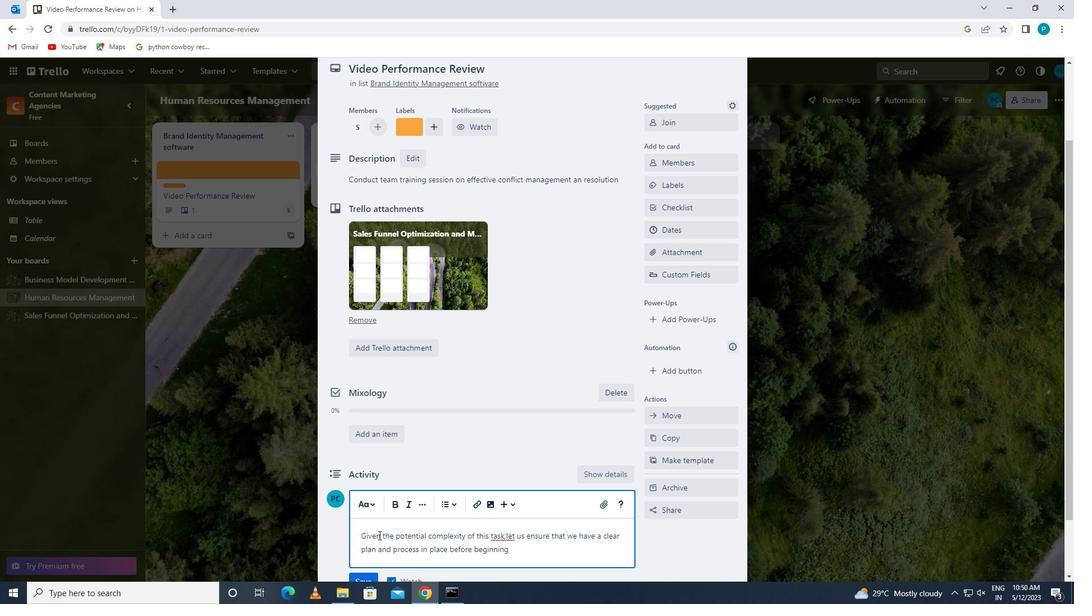 
Action: Mouse scrolled (375, 530) with delta (0, 0)
Screenshot: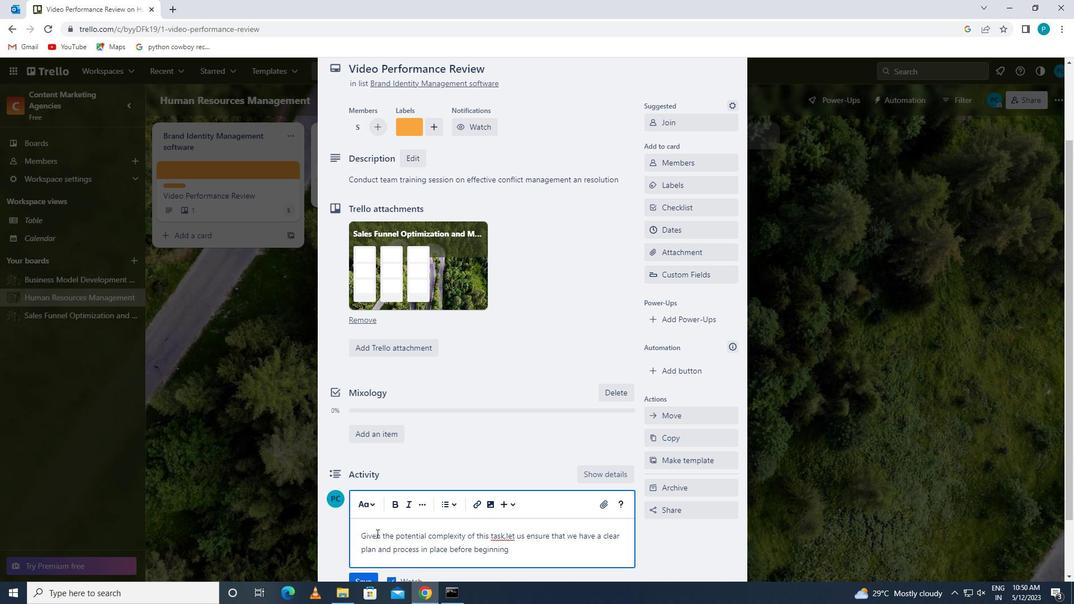 
Action: Mouse scrolled (375, 530) with delta (0, 0)
Screenshot: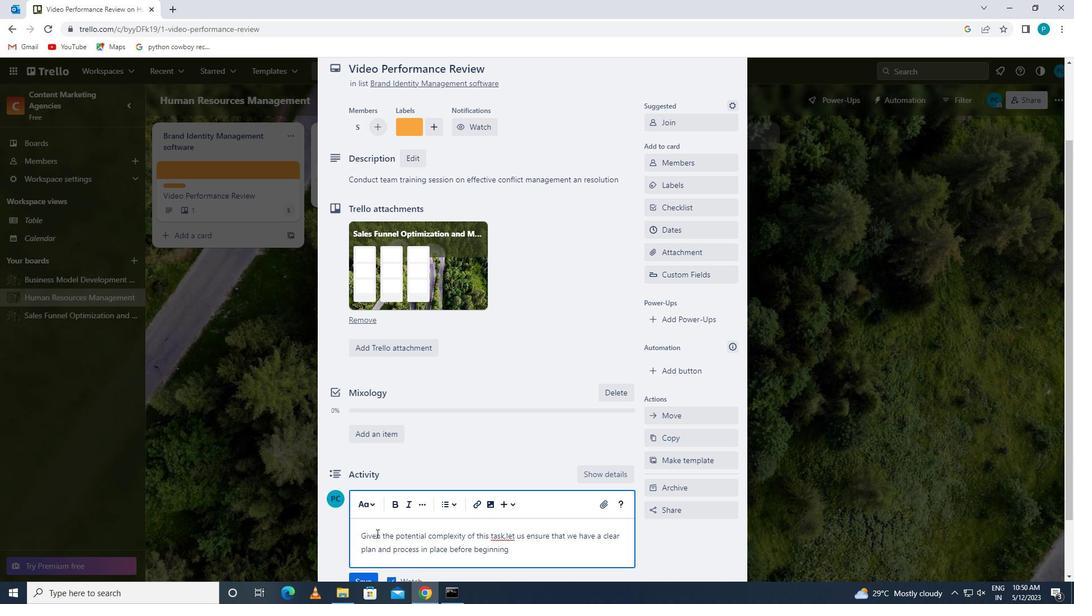 
Action: Mouse moved to (376, 530)
Screenshot: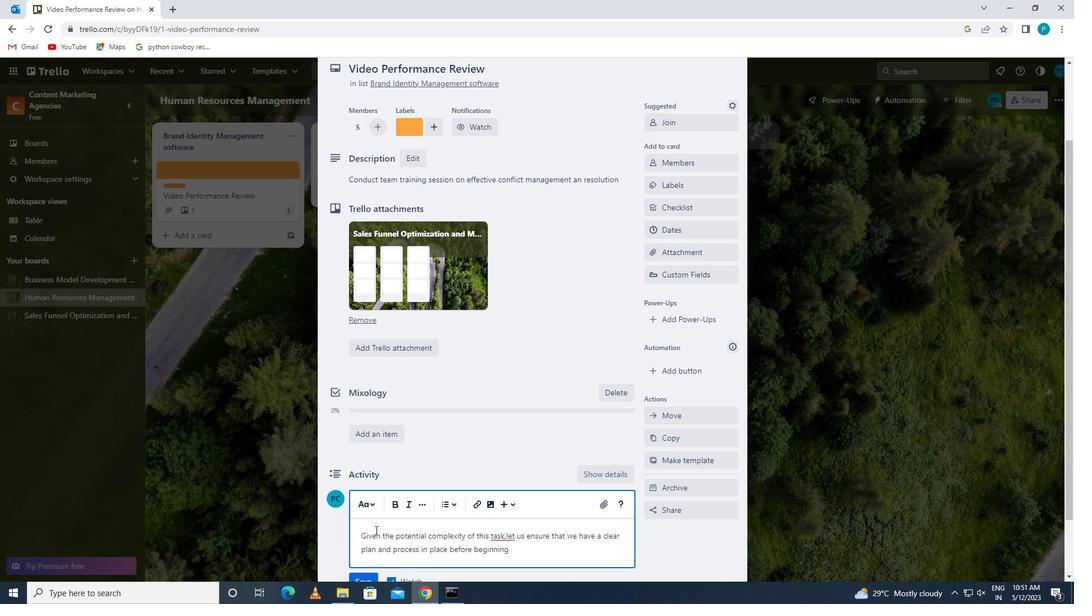 
Action: Mouse scrolled (376, 529) with delta (0, 0)
Screenshot: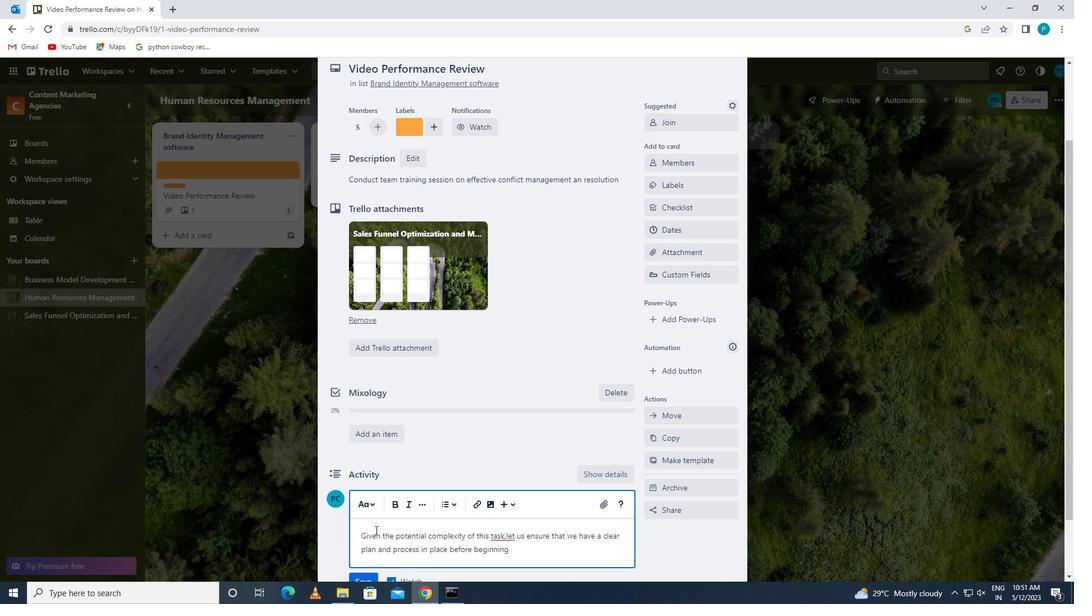
Action: Mouse moved to (361, 509)
Screenshot: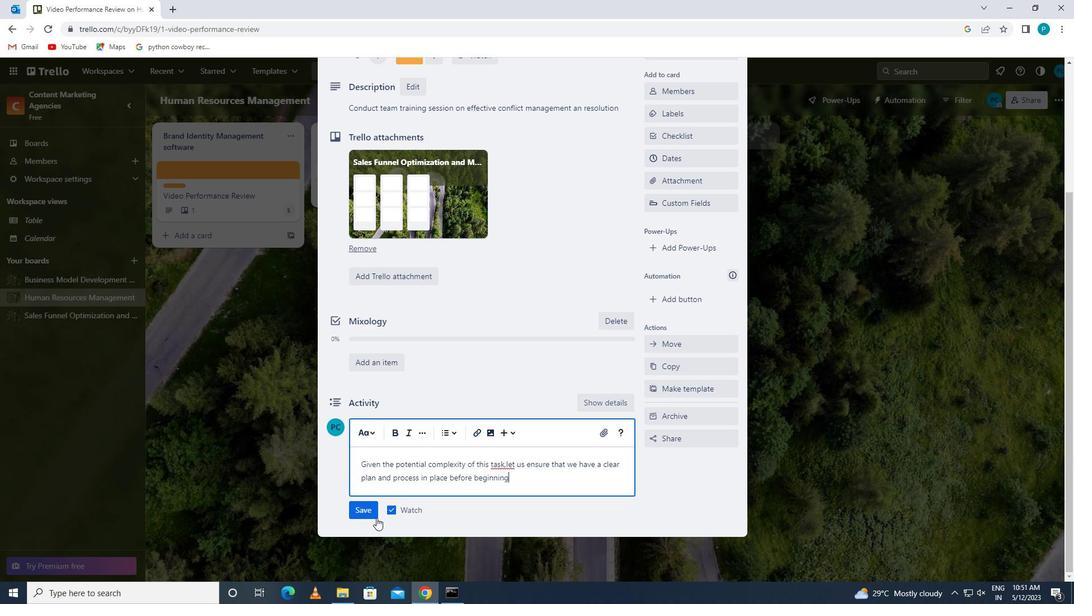 
Action: Mouse pressed left at (361, 509)
Screenshot: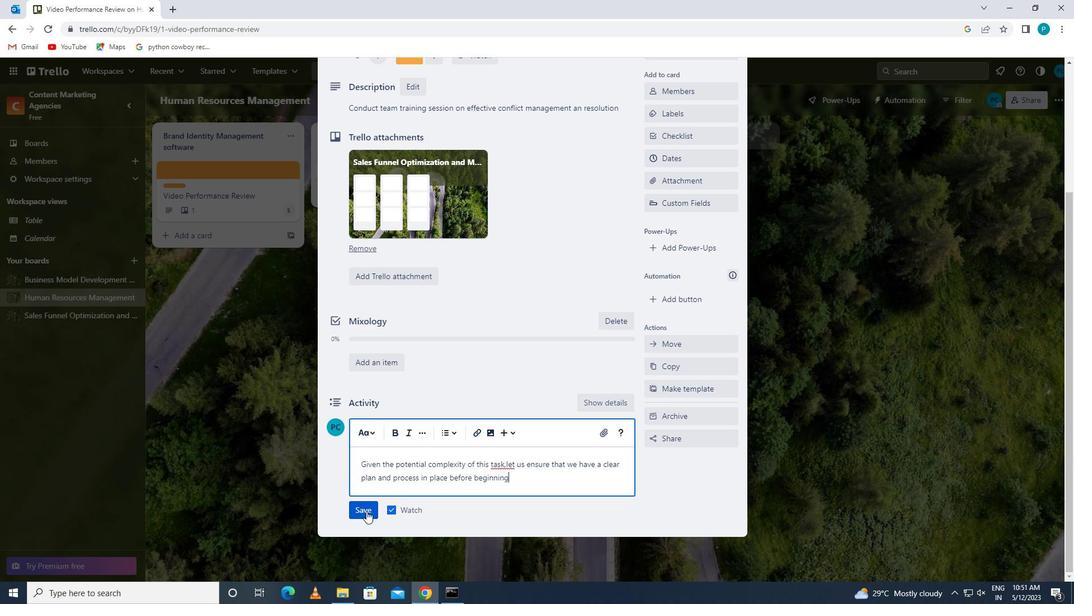 
Action: Mouse moved to (703, 218)
Screenshot: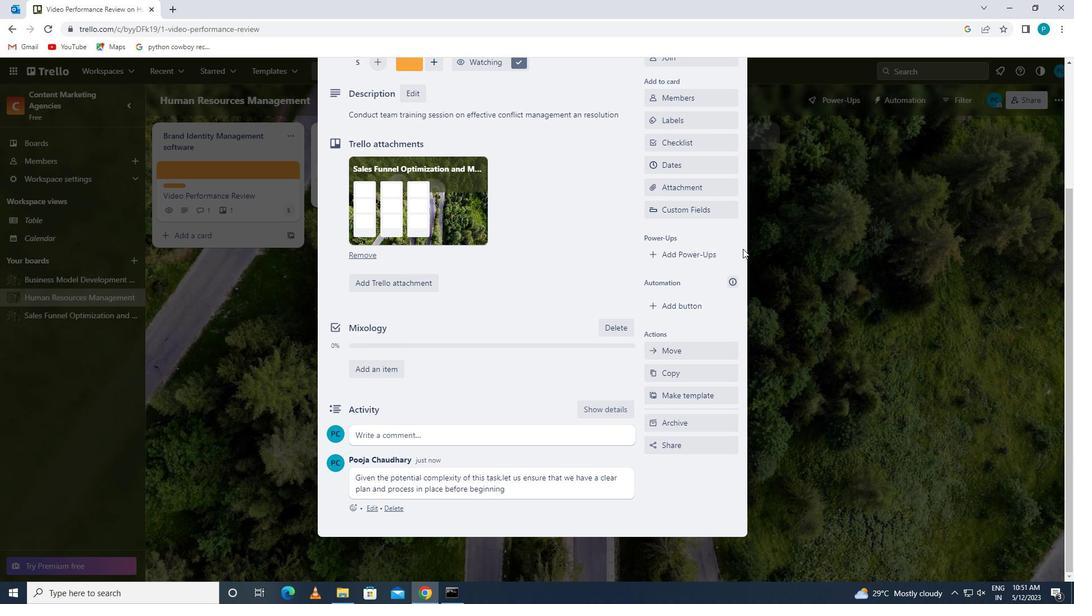 
Action: Mouse scrolled (703, 219) with delta (0, 0)
Screenshot: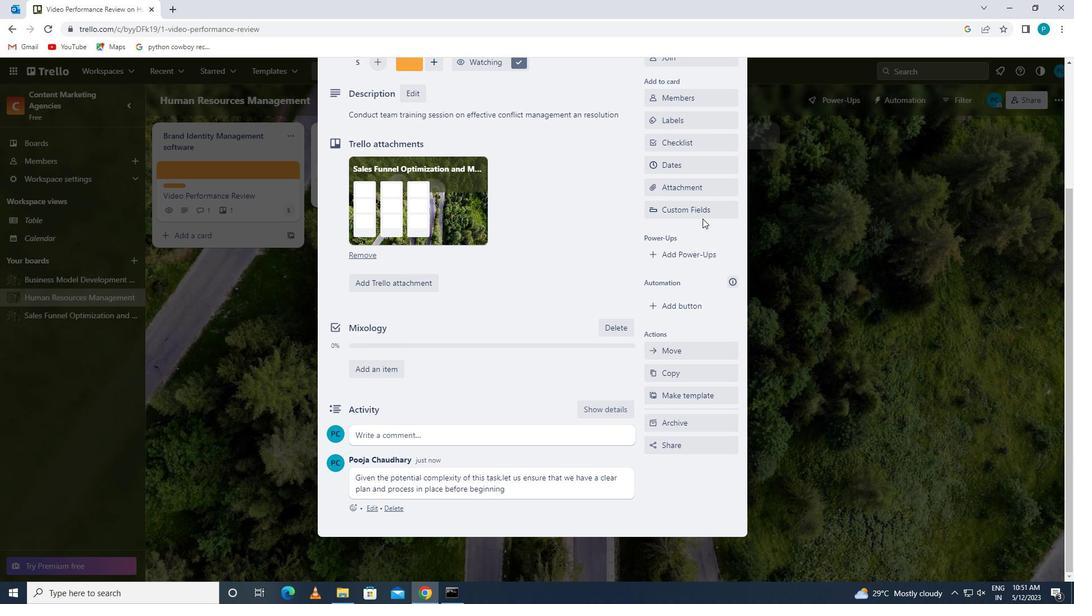 
Action: Mouse pressed left at (703, 218)
Screenshot: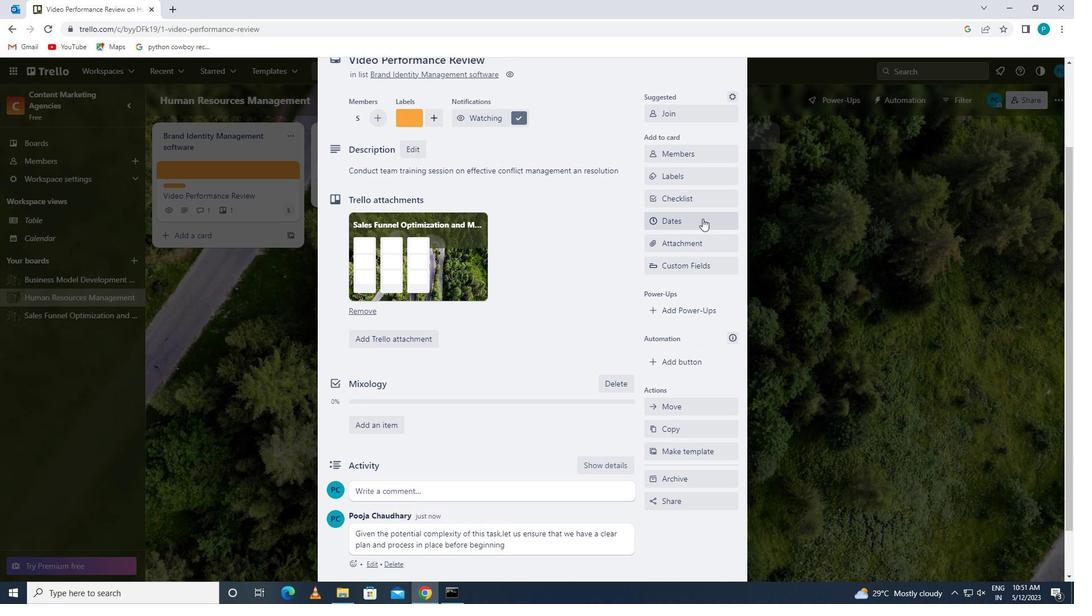 
Action: Mouse moved to (653, 298)
Screenshot: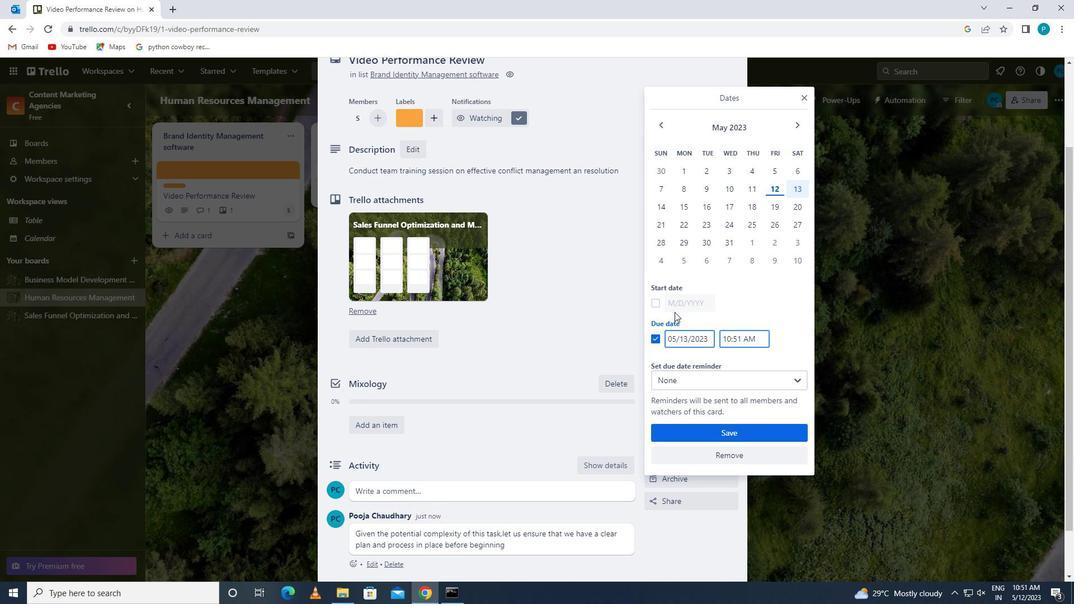 
Action: Mouse pressed left at (653, 298)
Screenshot: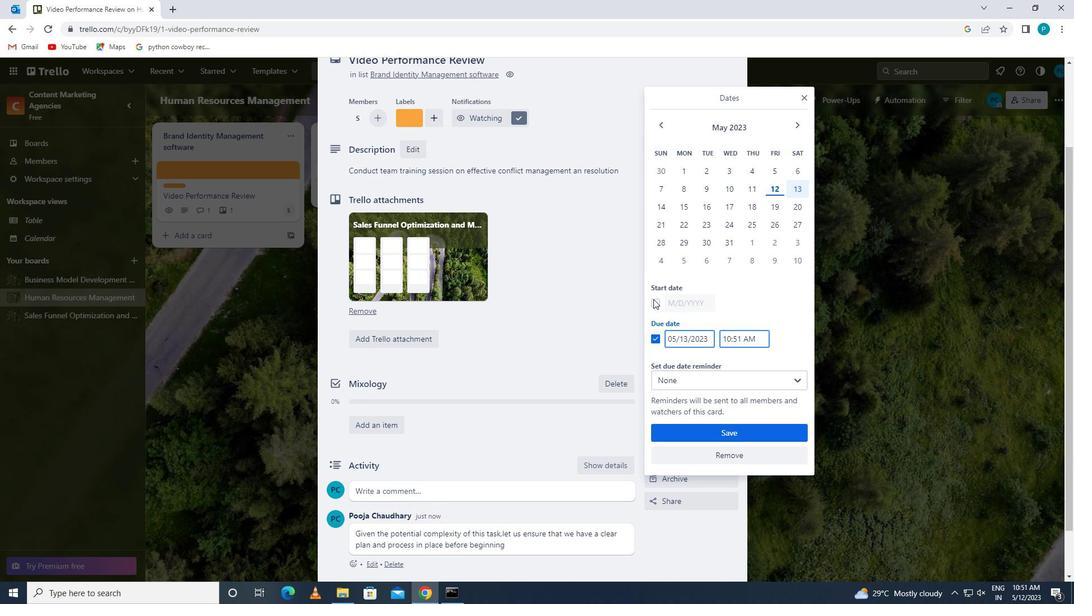 
Action: Mouse moved to (717, 305)
Screenshot: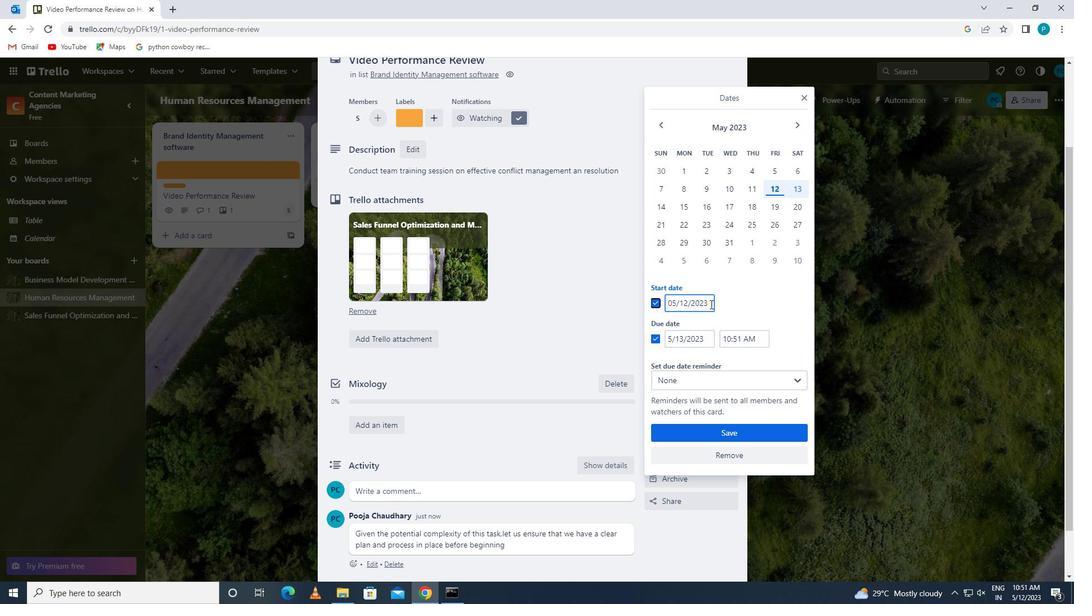 
Action: Mouse pressed left at (717, 305)
Screenshot: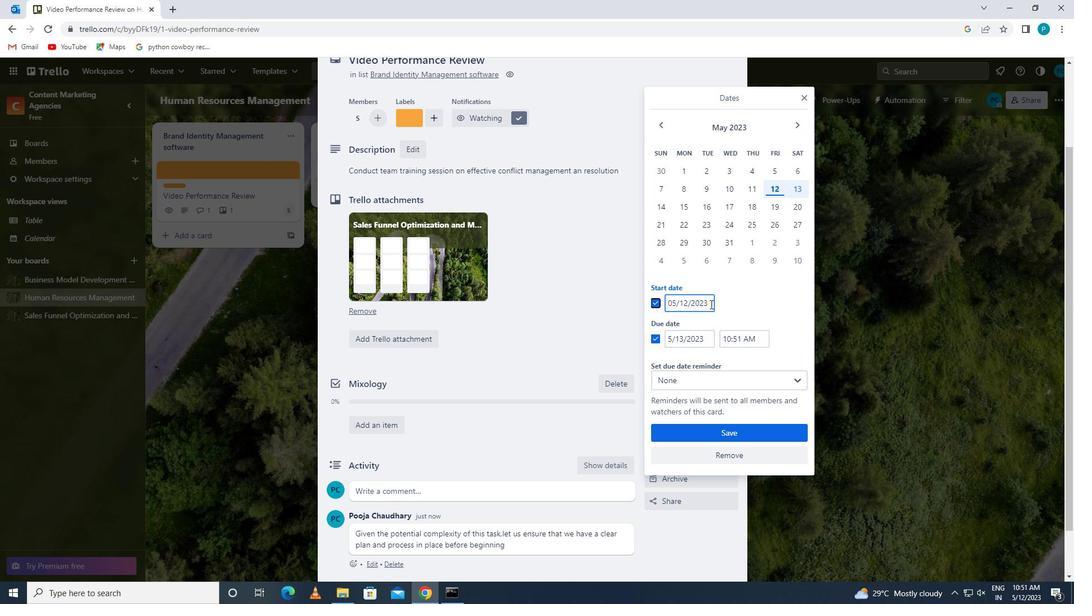 
Action: Mouse moved to (710, 303)
Screenshot: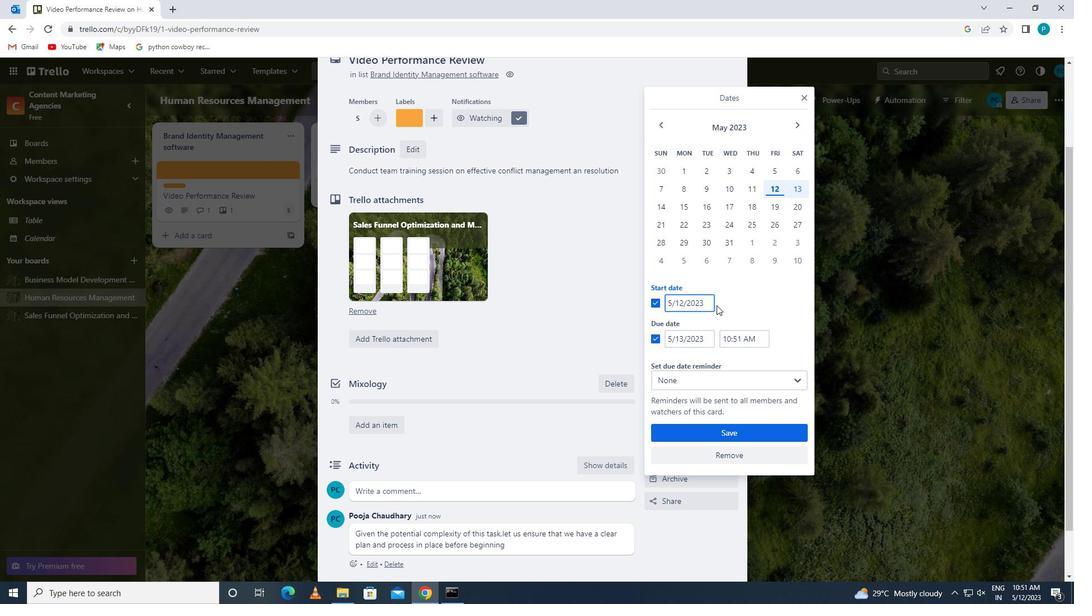 
Action: Mouse pressed left at (710, 303)
Screenshot: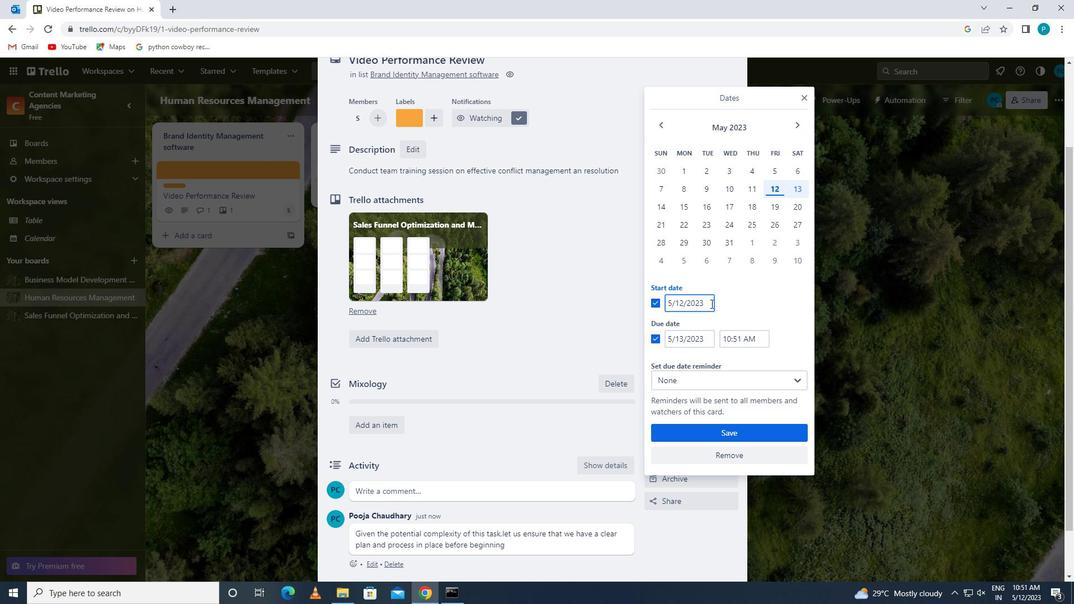 
Action: Mouse moved to (659, 321)
Screenshot: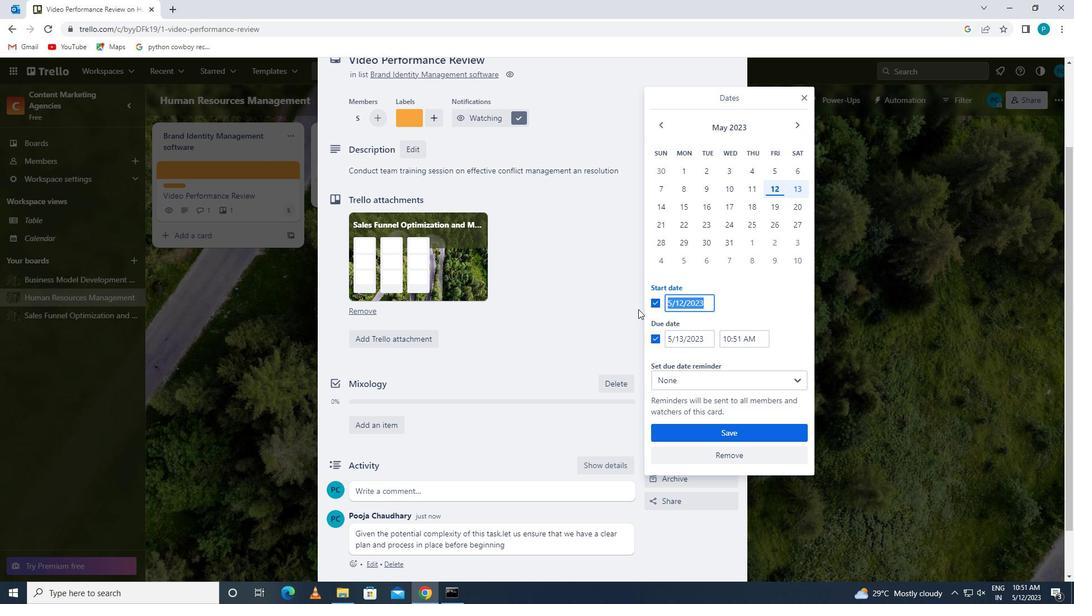 
Action: Key pressed <Key.backspace>
Screenshot: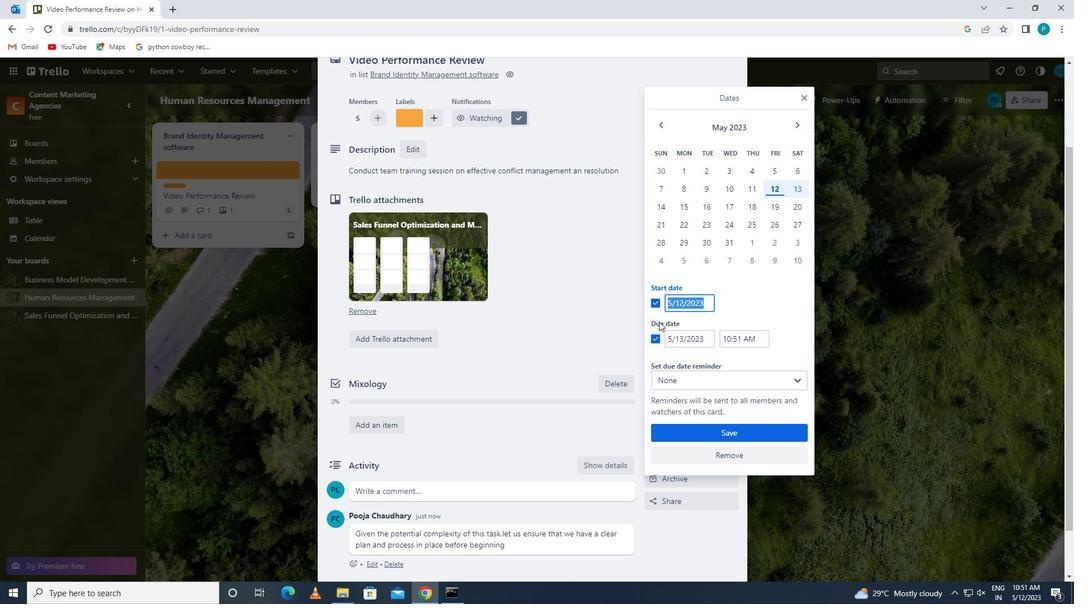 
Action: Mouse moved to (659, 322)
Screenshot: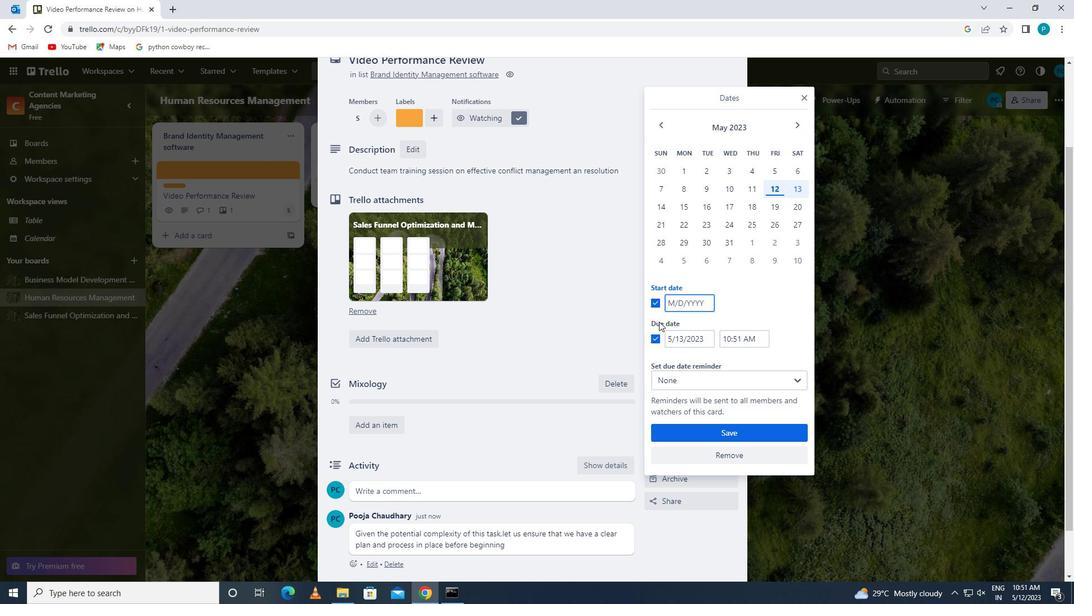
Action: Key pressed 1/1/1900
Screenshot: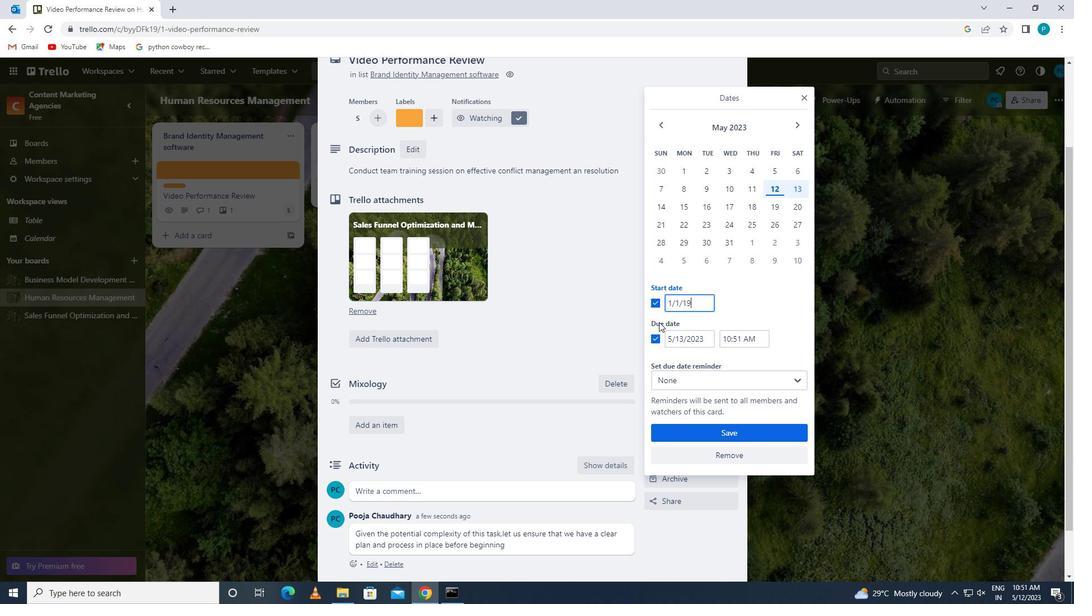 
Action: Mouse moved to (704, 340)
Screenshot: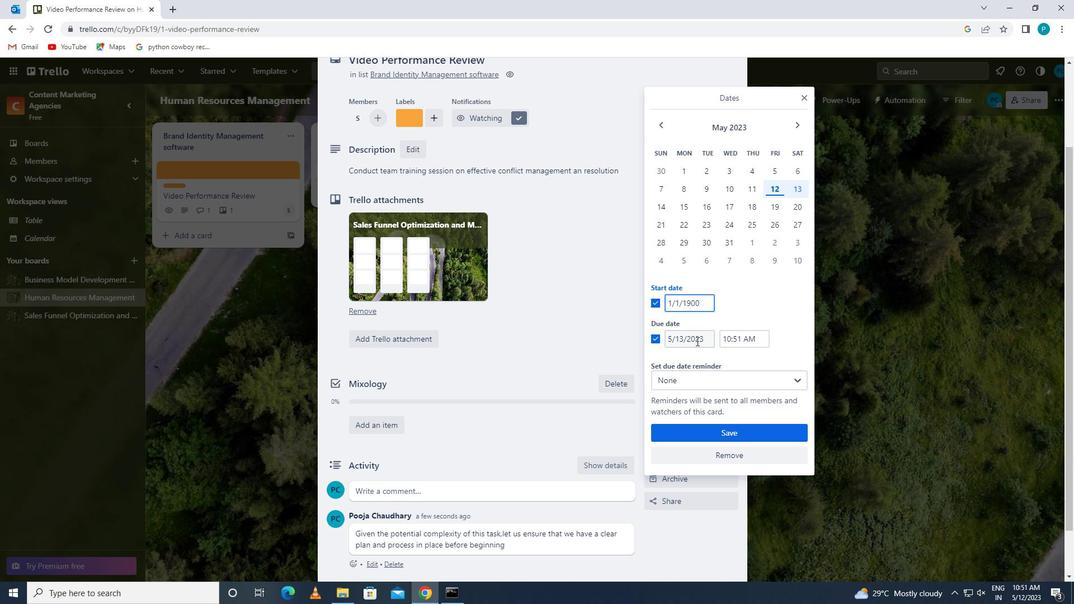 
Action: Mouse pressed left at (704, 340)
Screenshot: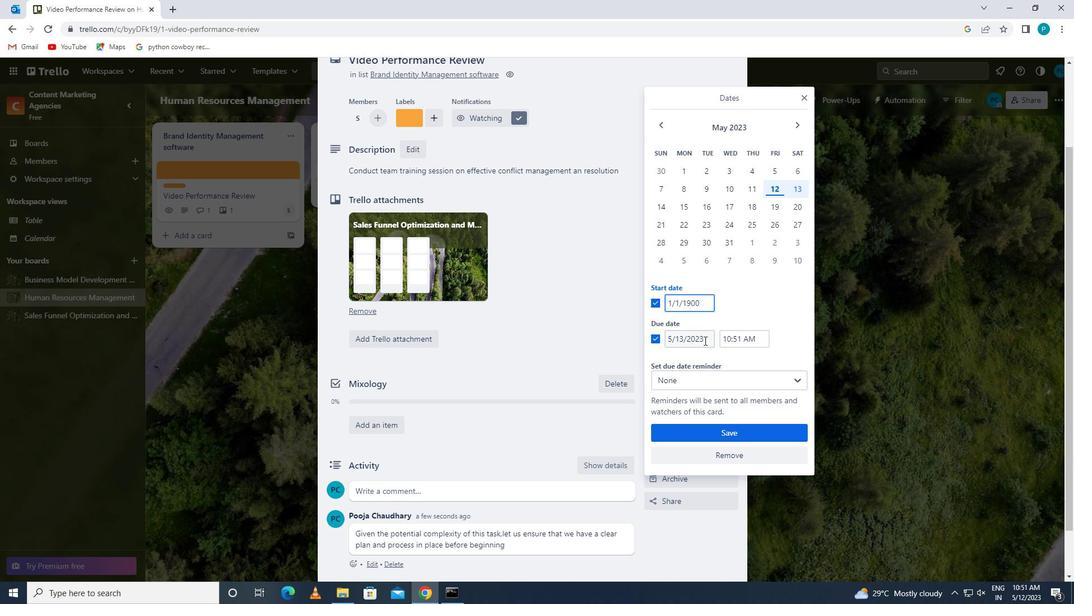 
Action: Key pressed <Key.backspace><Key.backspace><Key.backspace><Key.backspace><Key.backspace><Key.backspace><Key.backspace><Key.backspace><Key.backspace><Key.backspace><Key.backspace><Key.backspace><Key.backspace>1/8/1900
Screenshot: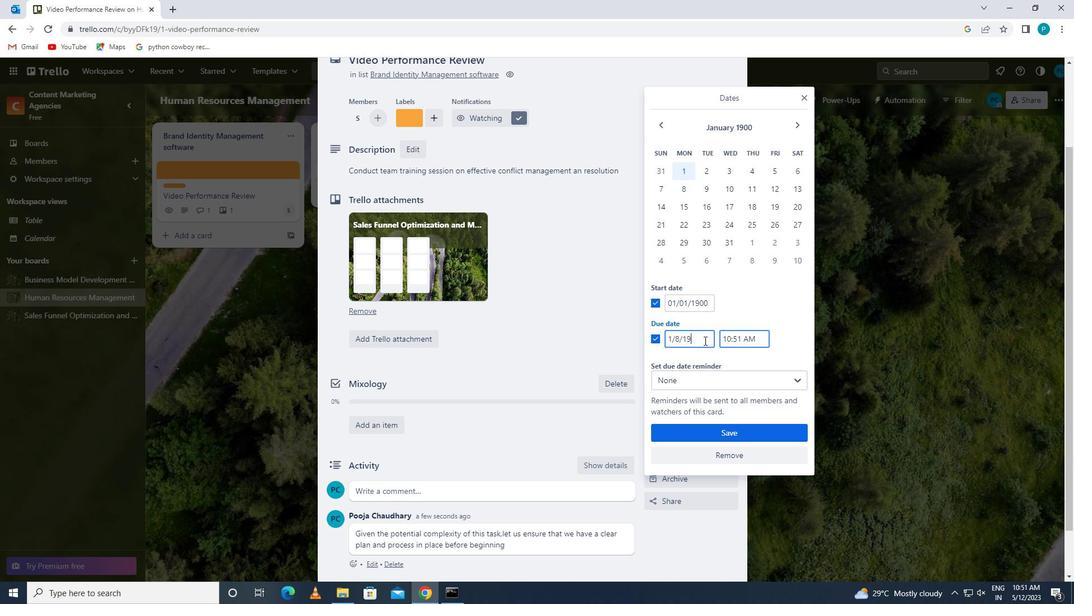 
Action: Mouse moved to (710, 431)
Screenshot: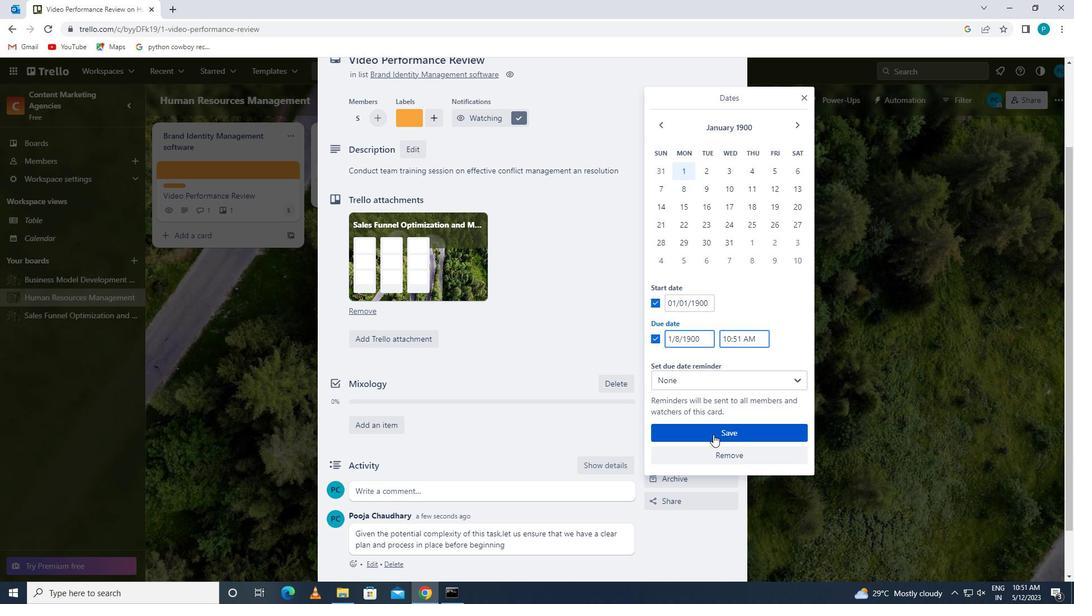 
Action: Mouse pressed left at (710, 431)
Screenshot: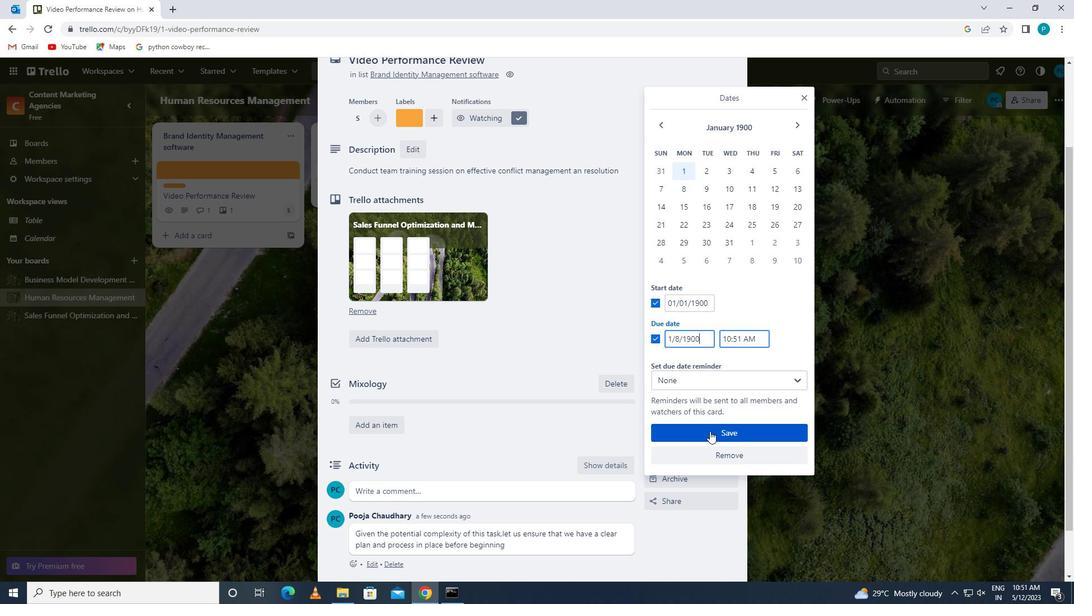 
